 Task: Find connections with filter location Nilópolis with filter topic #Mondaymotivationwith filter profile language Spanish with filter current company Canada Immigration with filter school Walchand College of Engineering(A Govt. Aided Autonomous Institute),SANGLI-M.S with filter industry Construction with filter service category Commercial Real Estate with filter keywords title Animal Control Officer
Action: Mouse moved to (301, 354)
Screenshot: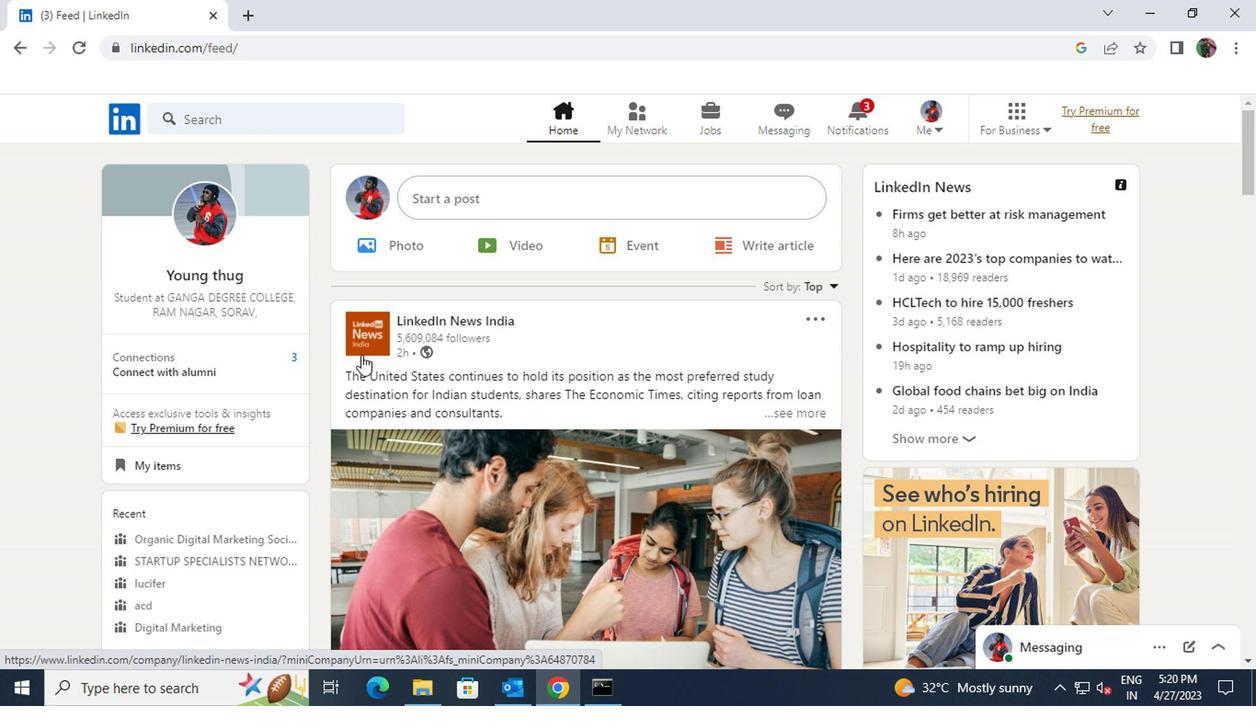 
Action: Mouse pressed left at (301, 354)
Screenshot: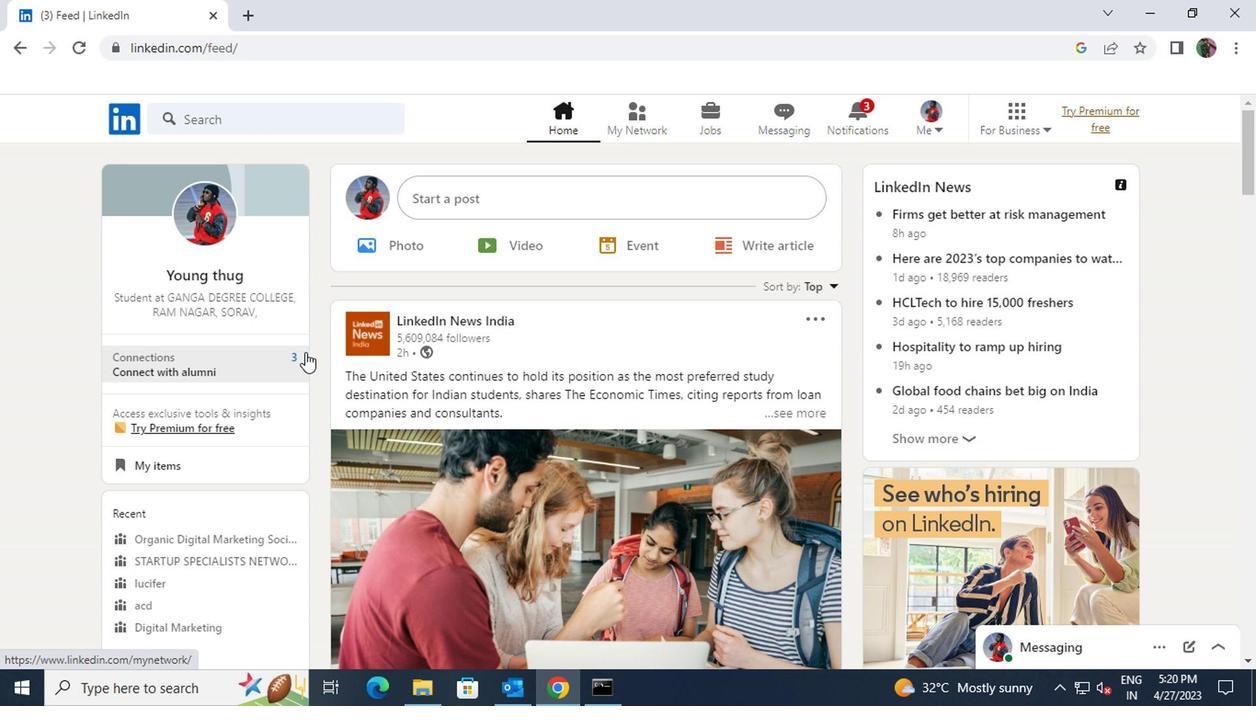 
Action: Mouse moved to (310, 229)
Screenshot: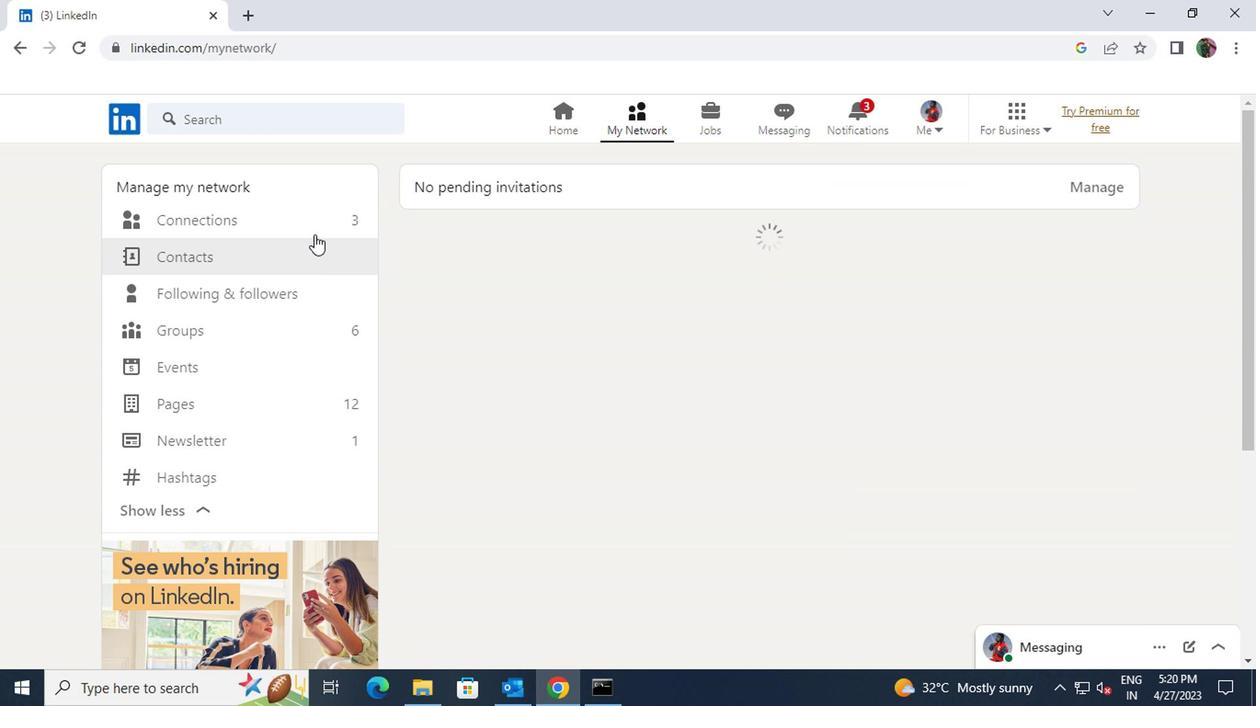 
Action: Mouse pressed left at (310, 229)
Screenshot: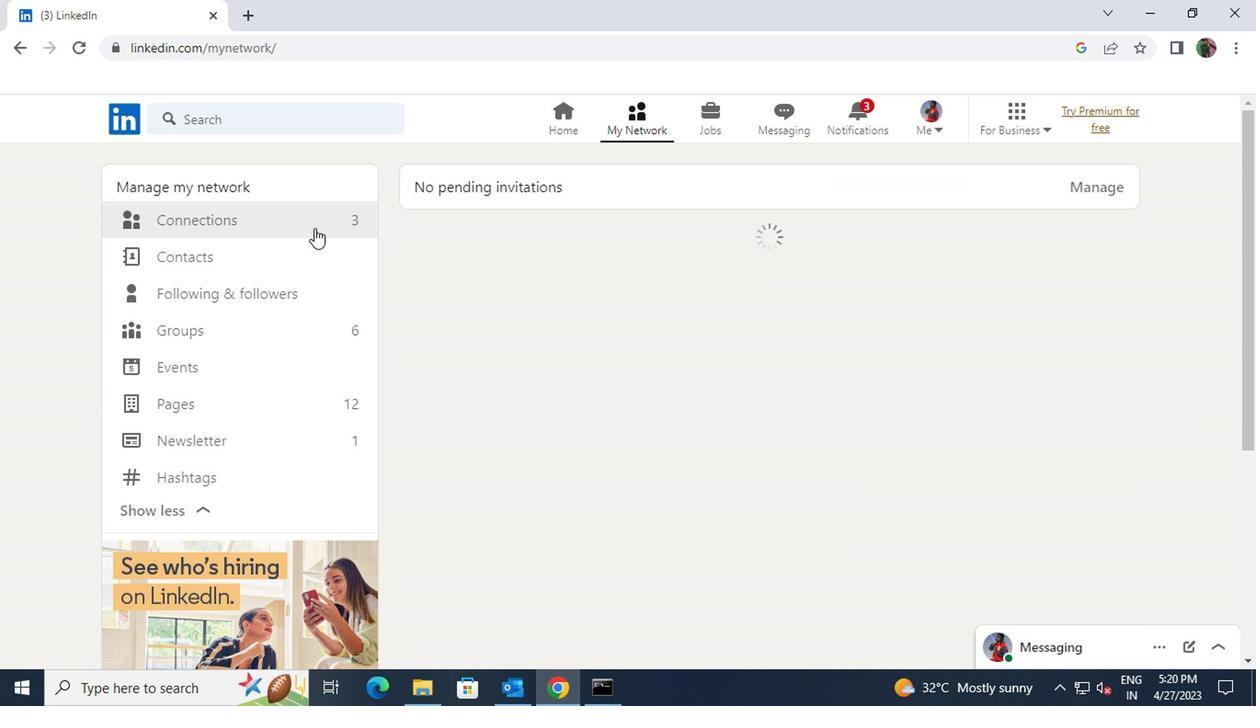 
Action: Mouse moved to (752, 223)
Screenshot: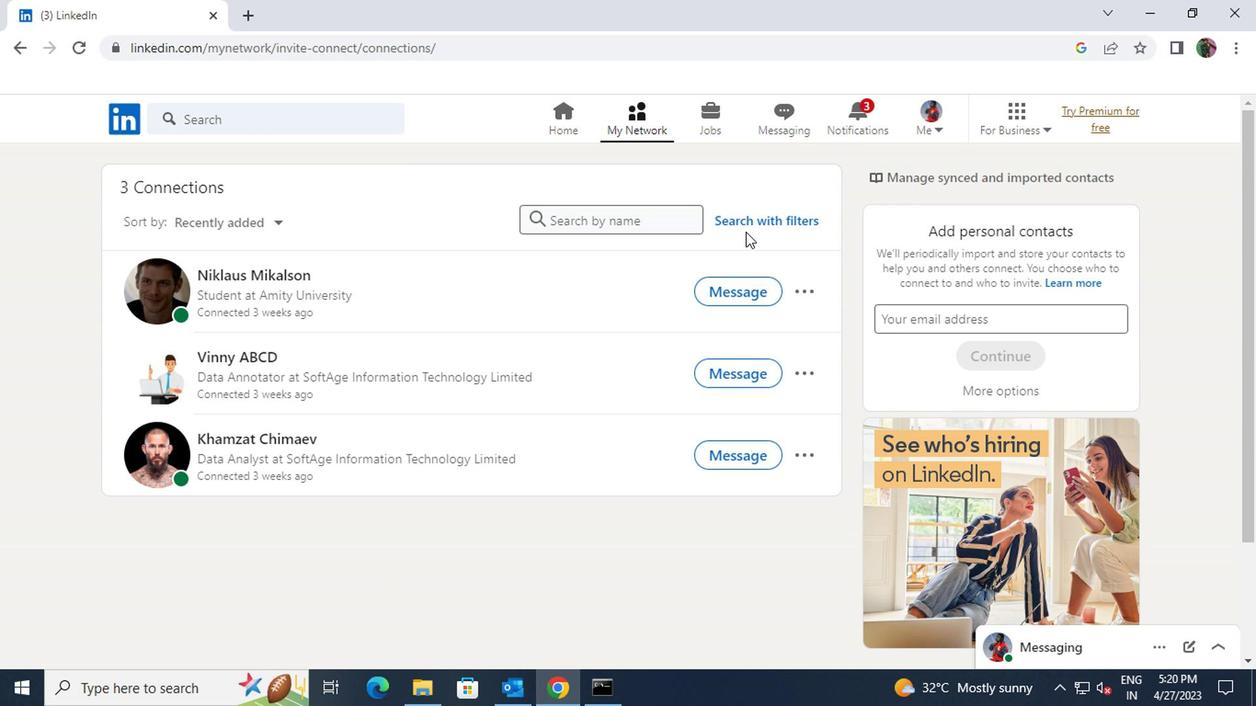 
Action: Mouse pressed left at (752, 223)
Screenshot: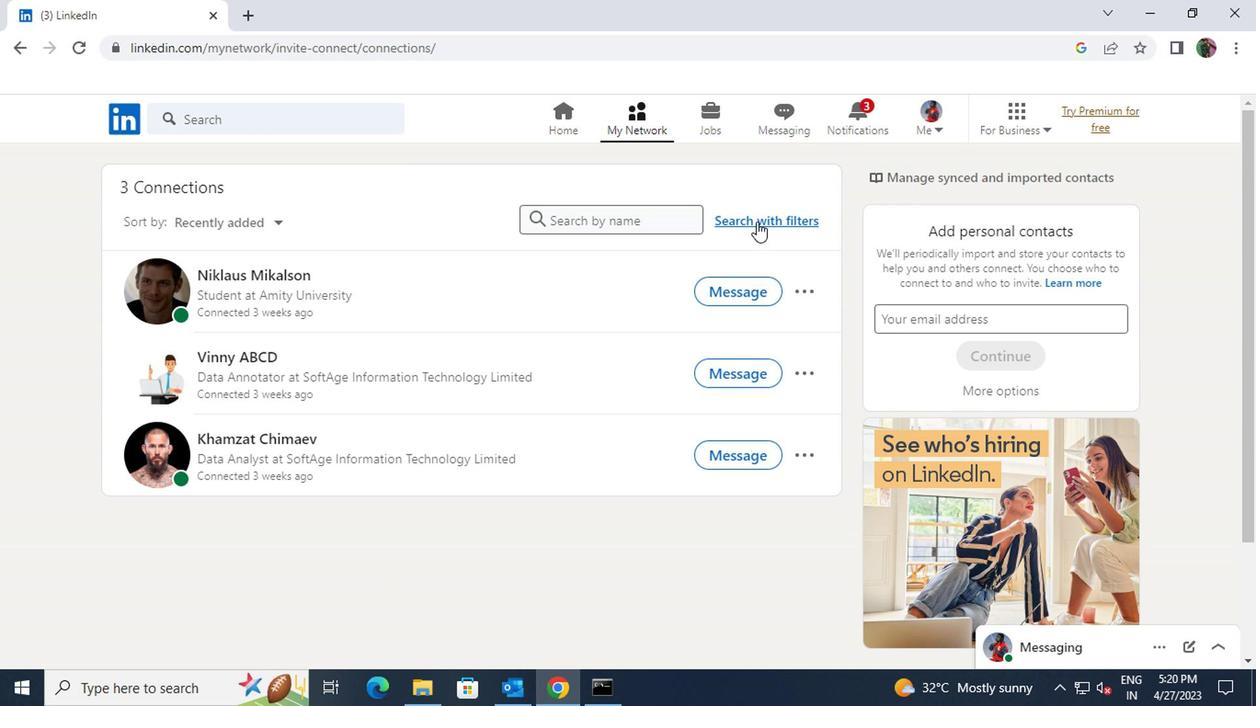 
Action: Mouse moved to (691, 170)
Screenshot: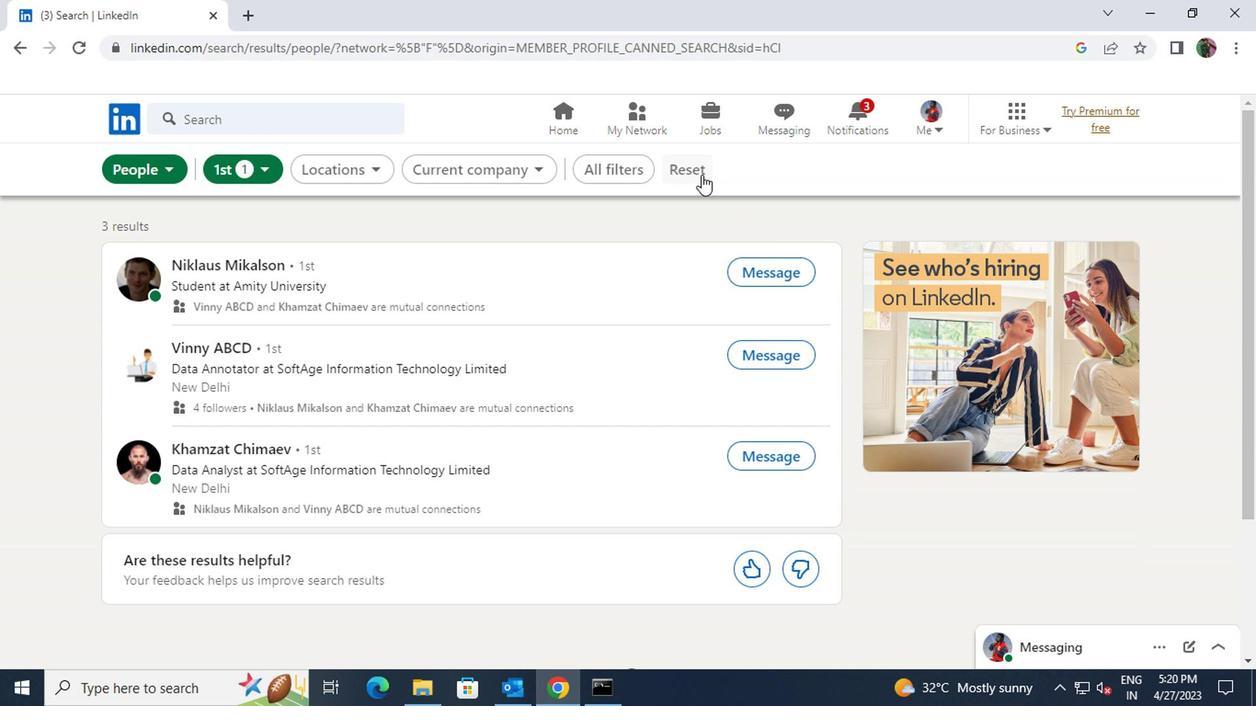 
Action: Mouse pressed left at (691, 170)
Screenshot: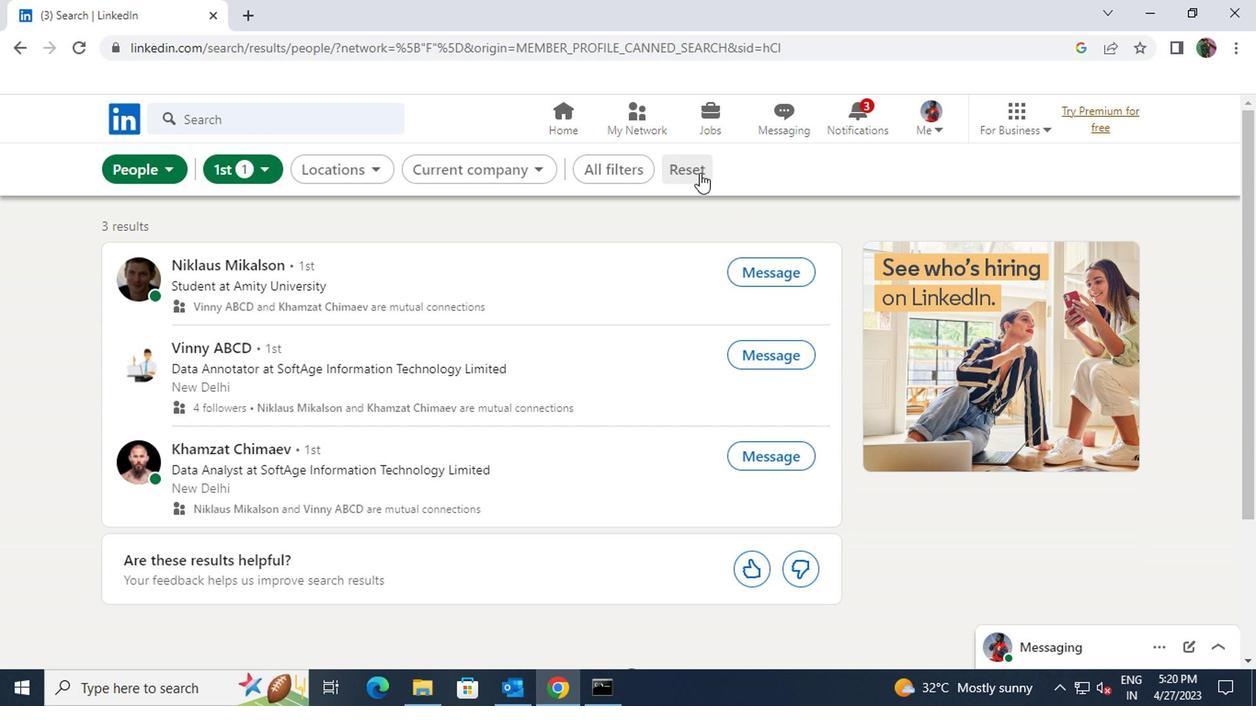 
Action: Mouse moved to (650, 171)
Screenshot: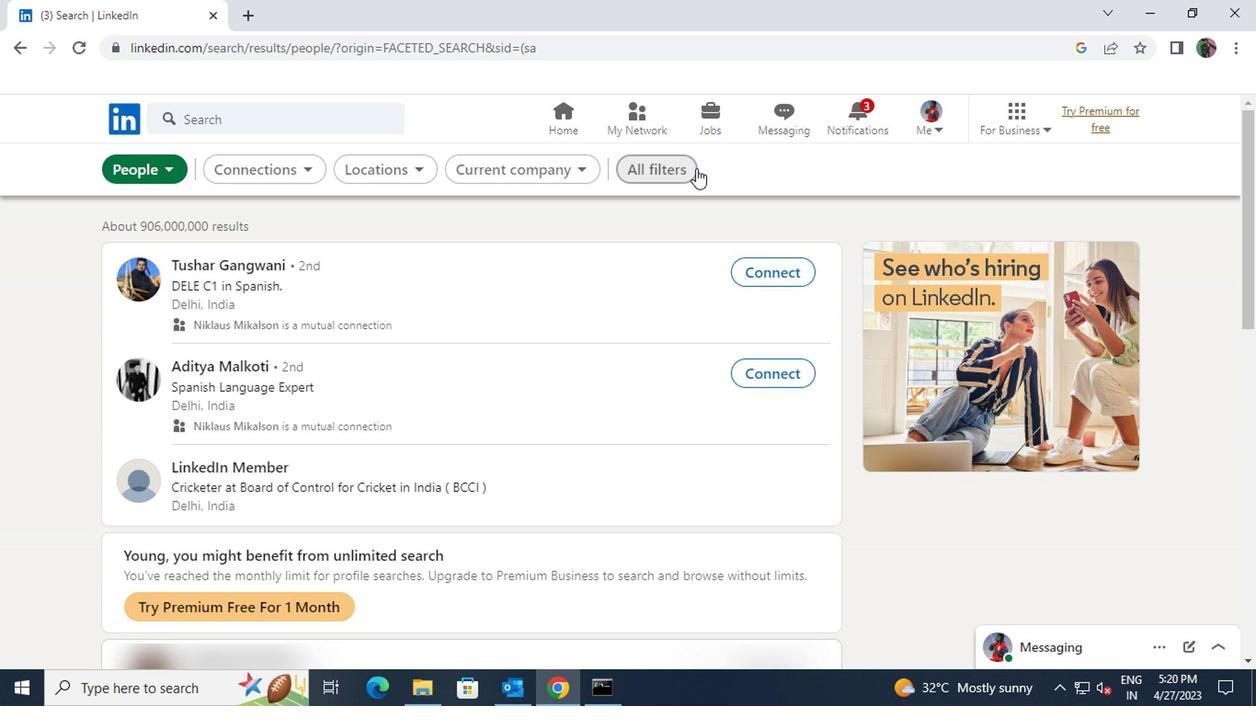 
Action: Mouse pressed left at (650, 171)
Screenshot: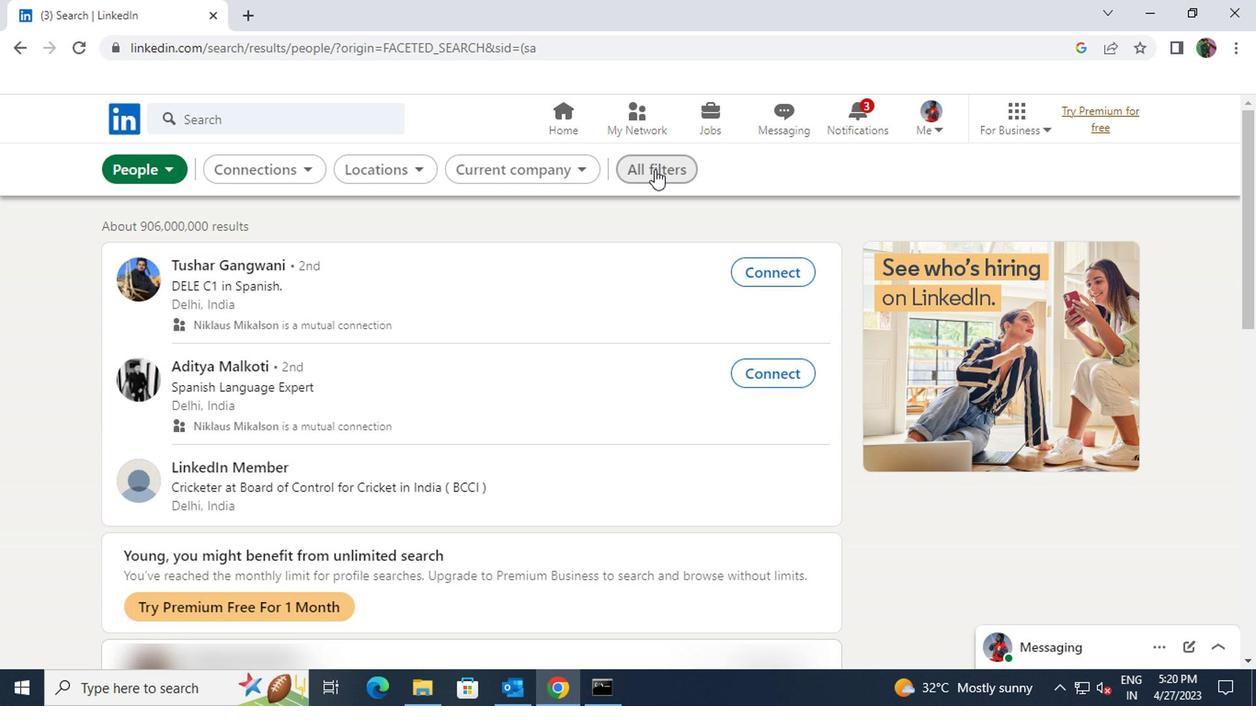 
Action: Mouse moved to (857, 425)
Screenshot: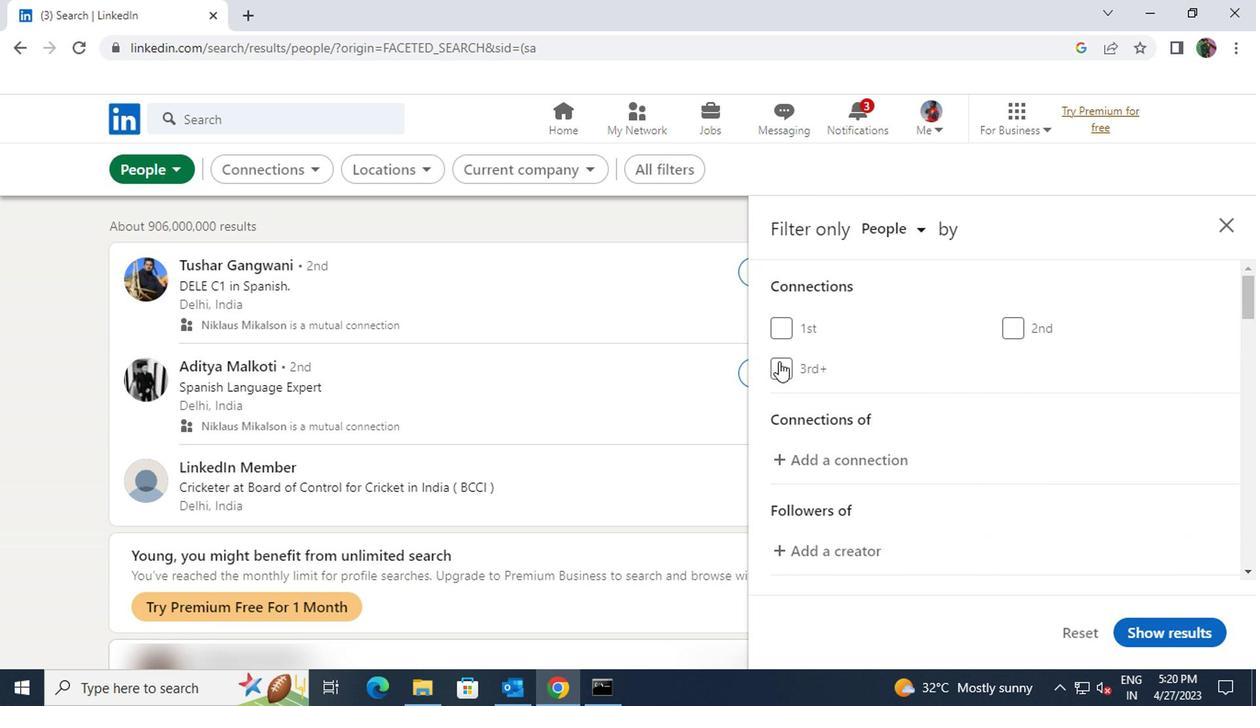 
Action: Mouse scrolled (857, 424) with delta (0, 0)
Screenshot: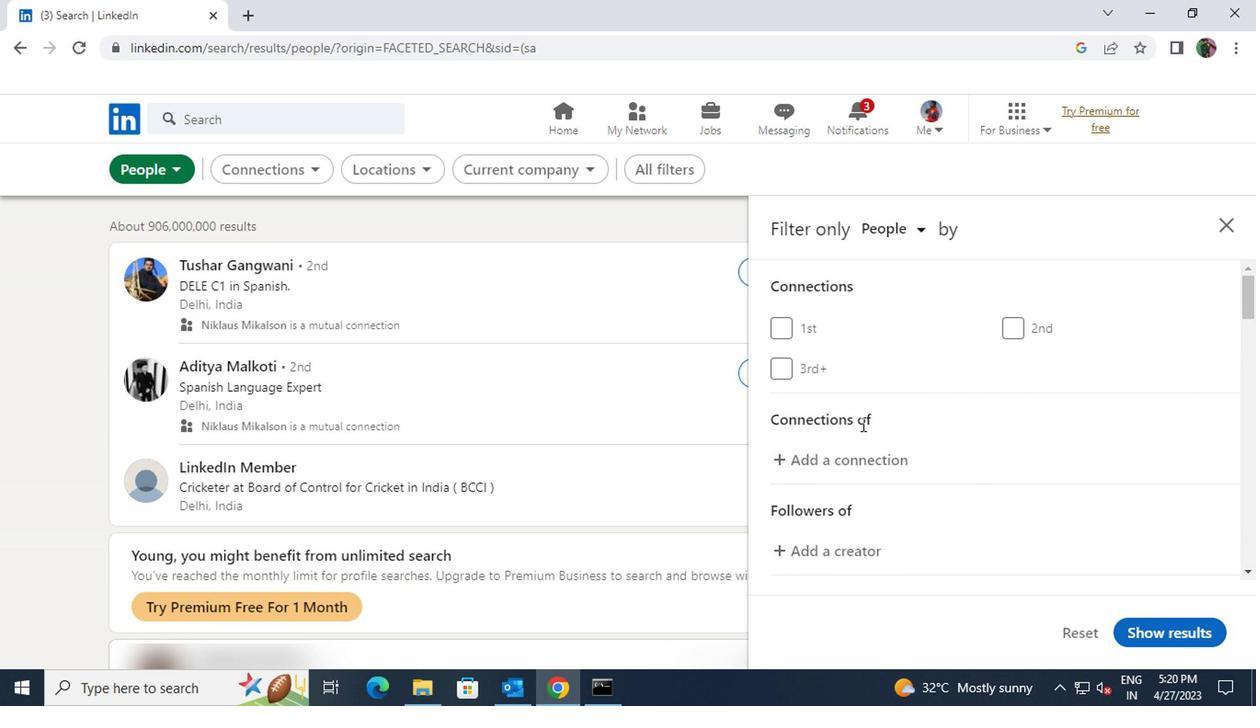 
Action: Mouse scrolled (857, 424) with delta (0, 0)
Screenshot: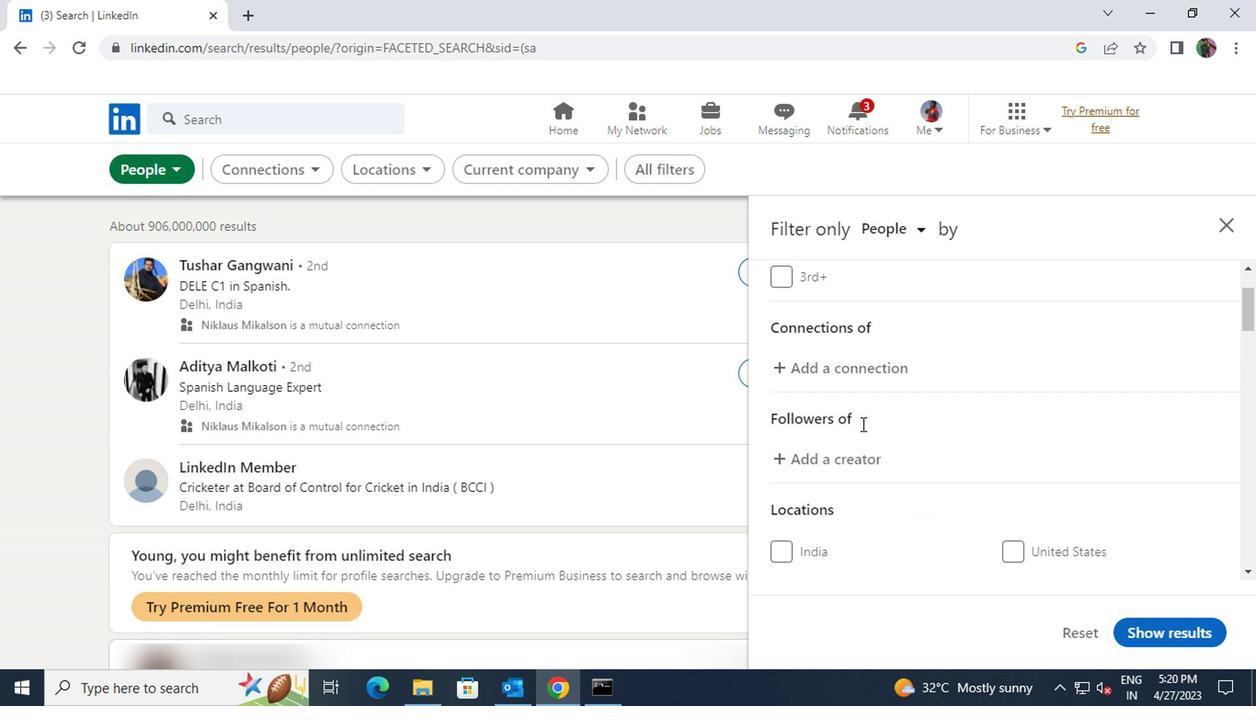 
Action: Mouse scrolled (857, 424) with delta (0, 0)
Screenshot: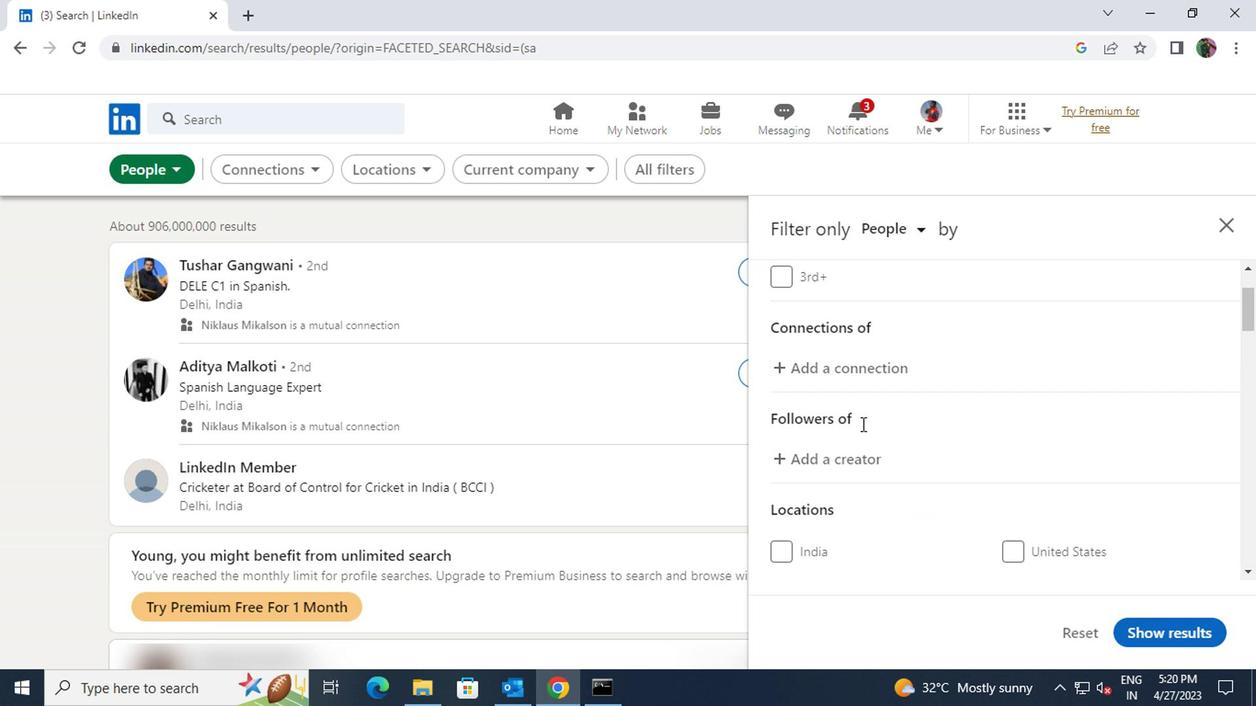 
Action: Mouse moved to (1036, 450)
Screenshot: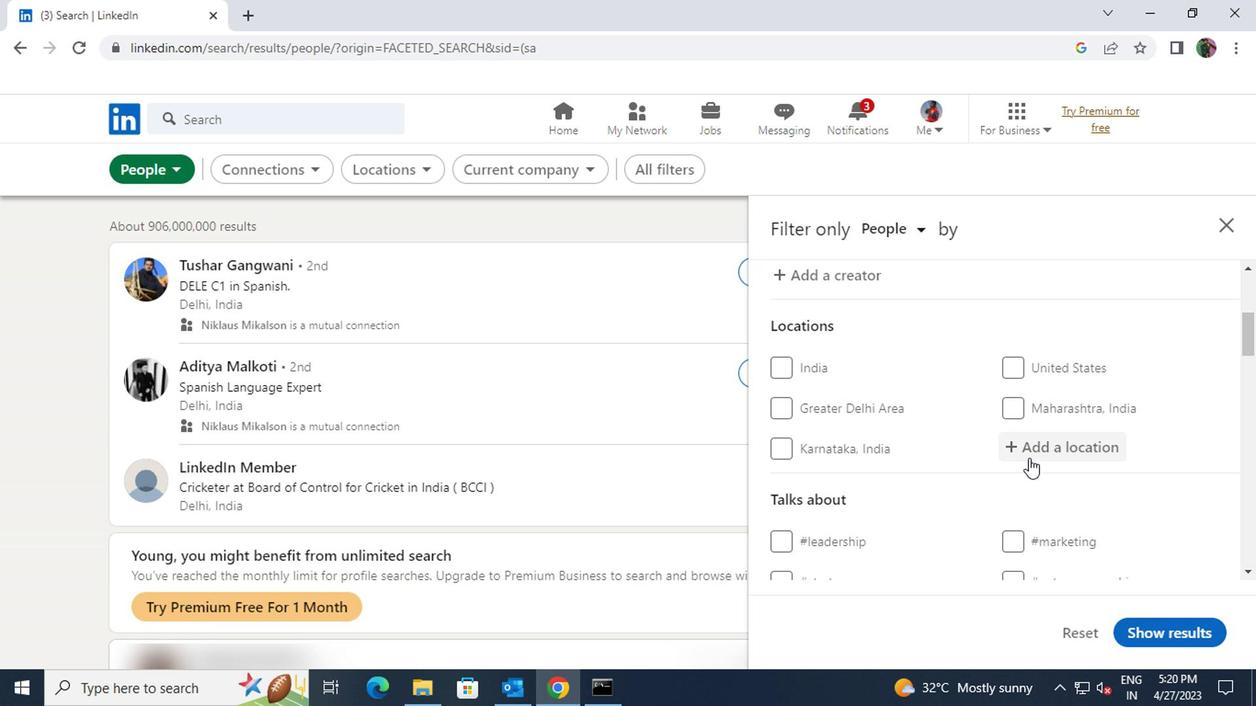 
Action: Mouse pressed left at (1036, 450)
Screenshot: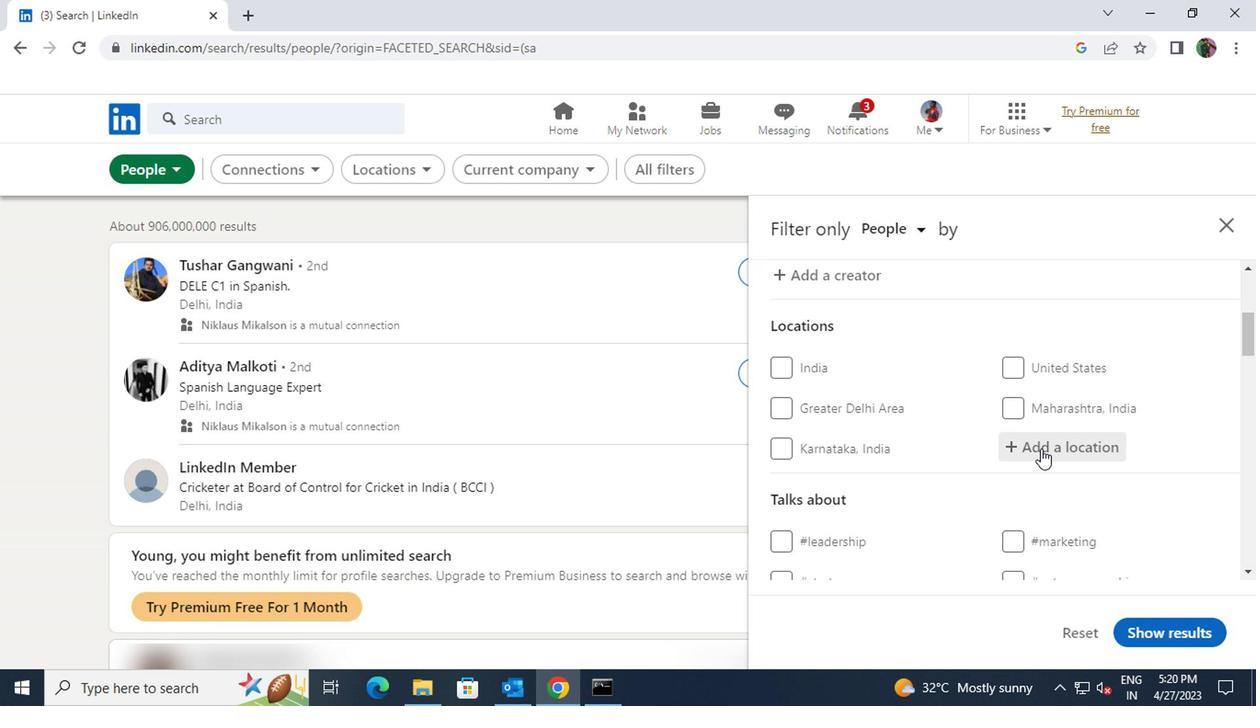 
Action: Key pressed <Key.shift>NILOP
Screenshot: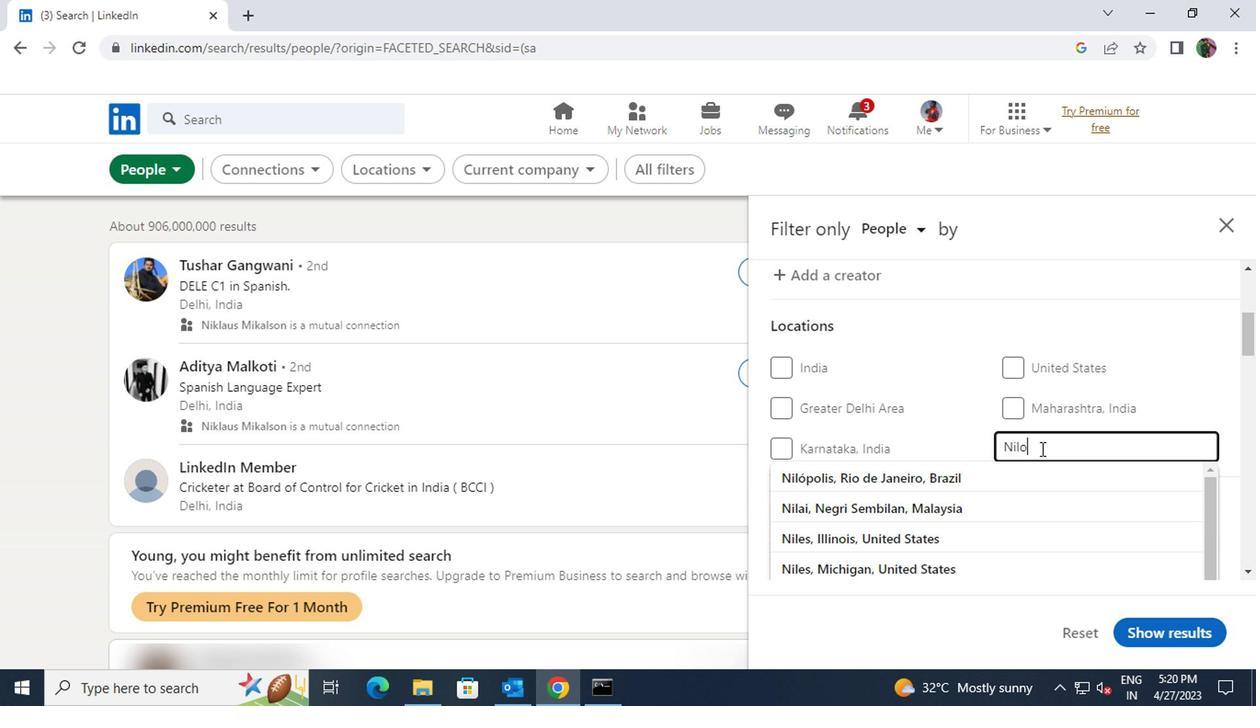 
Action: Mouse moved to (1039, 462)
Screenshot: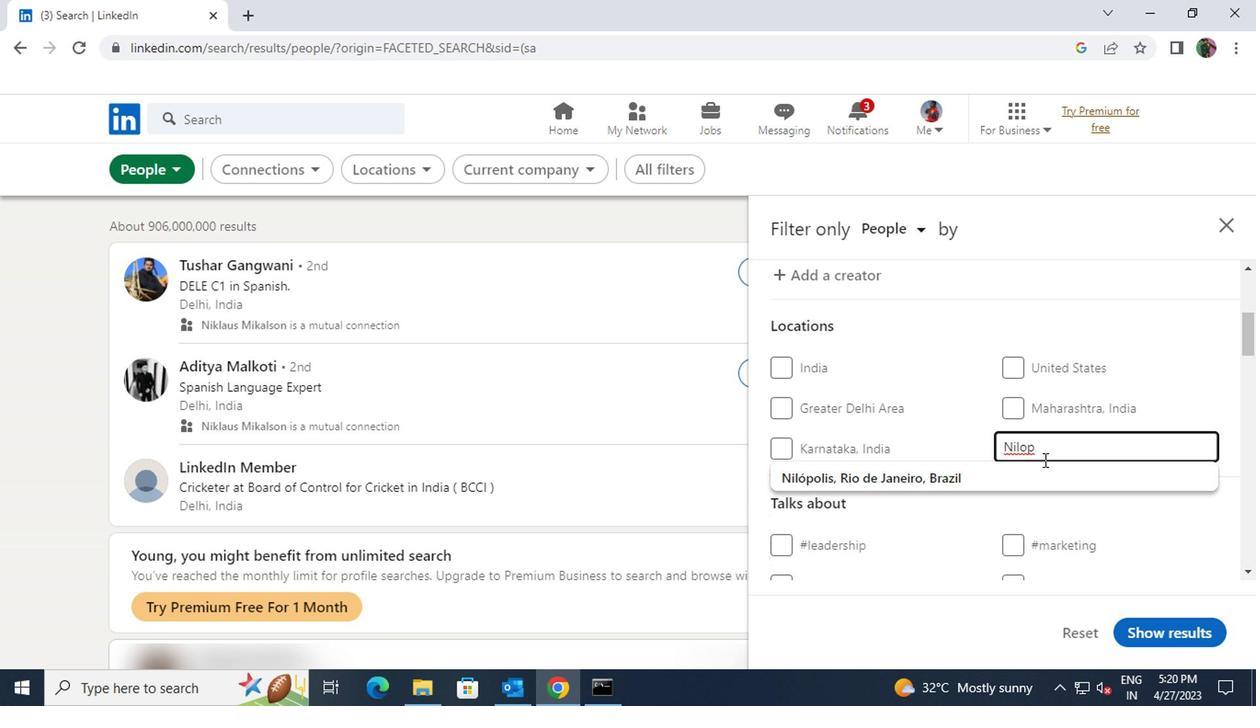 
Action: Mouse pressed left at (1039, 462)
Screenshot: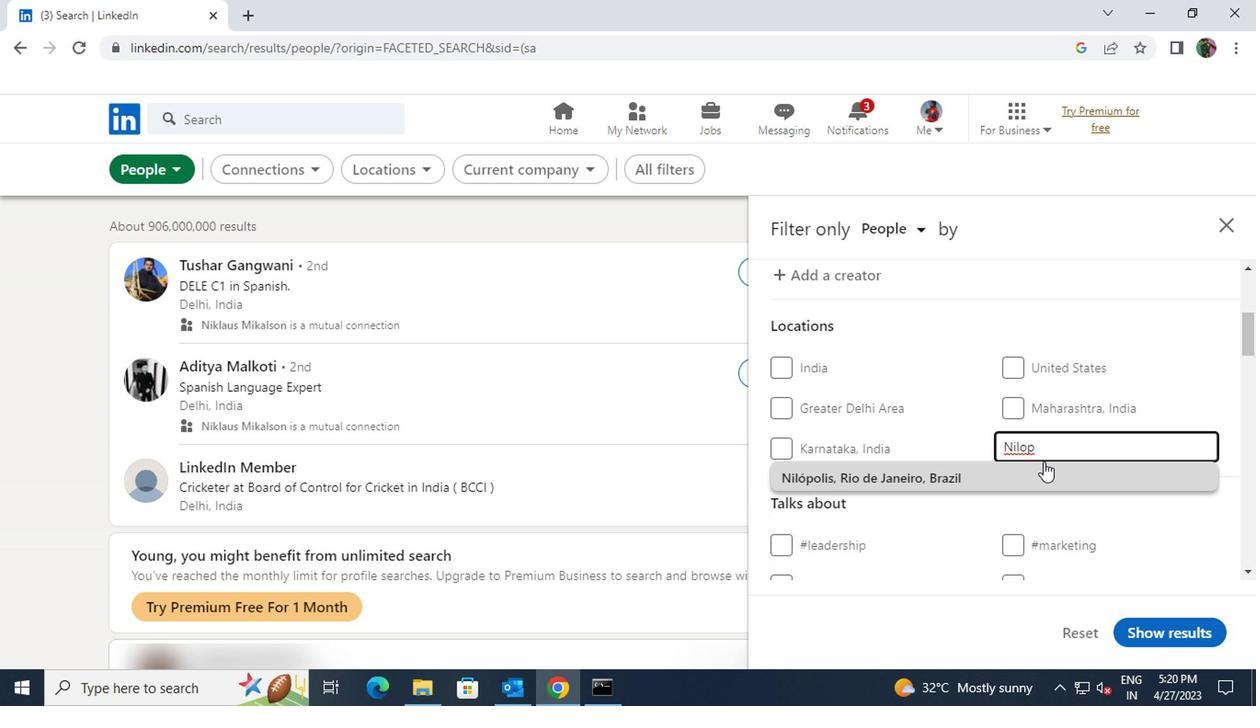 
Action: Mouse scrolled (1039, 462) with delta (0, 0)
Screenshot: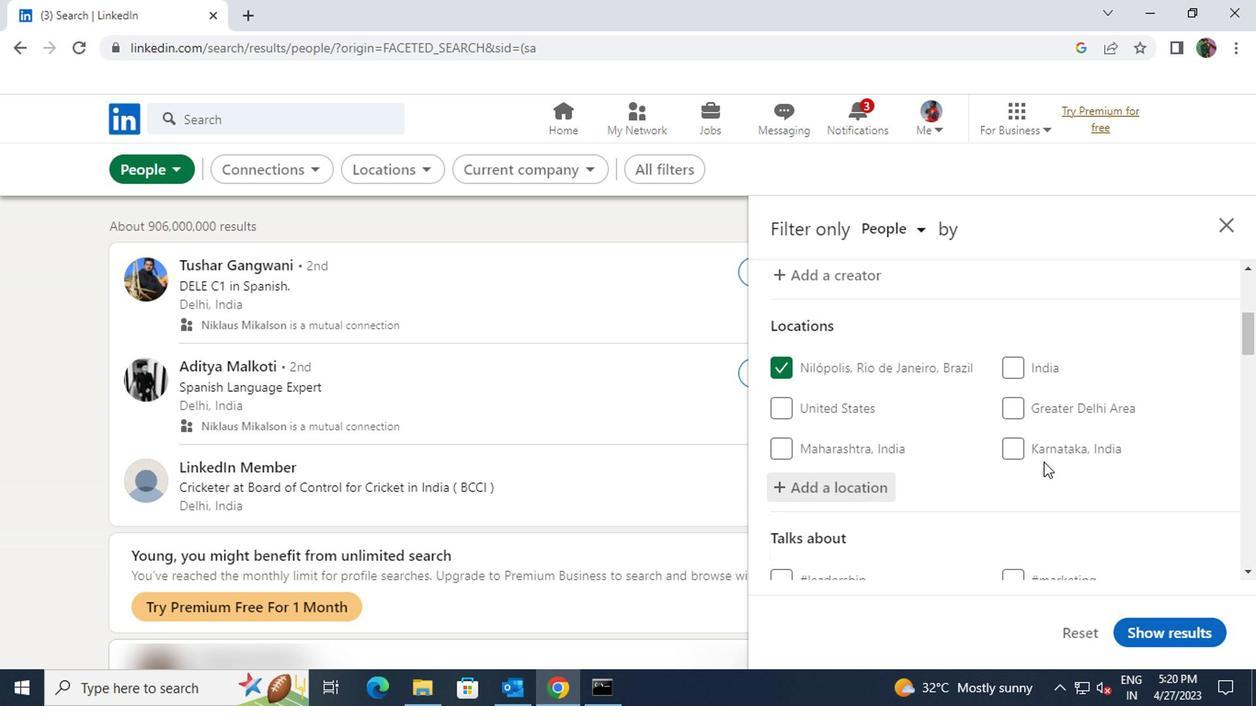 
Action: Mouse scrolled (1039, 462) with delta (0, 0)
Screenshot: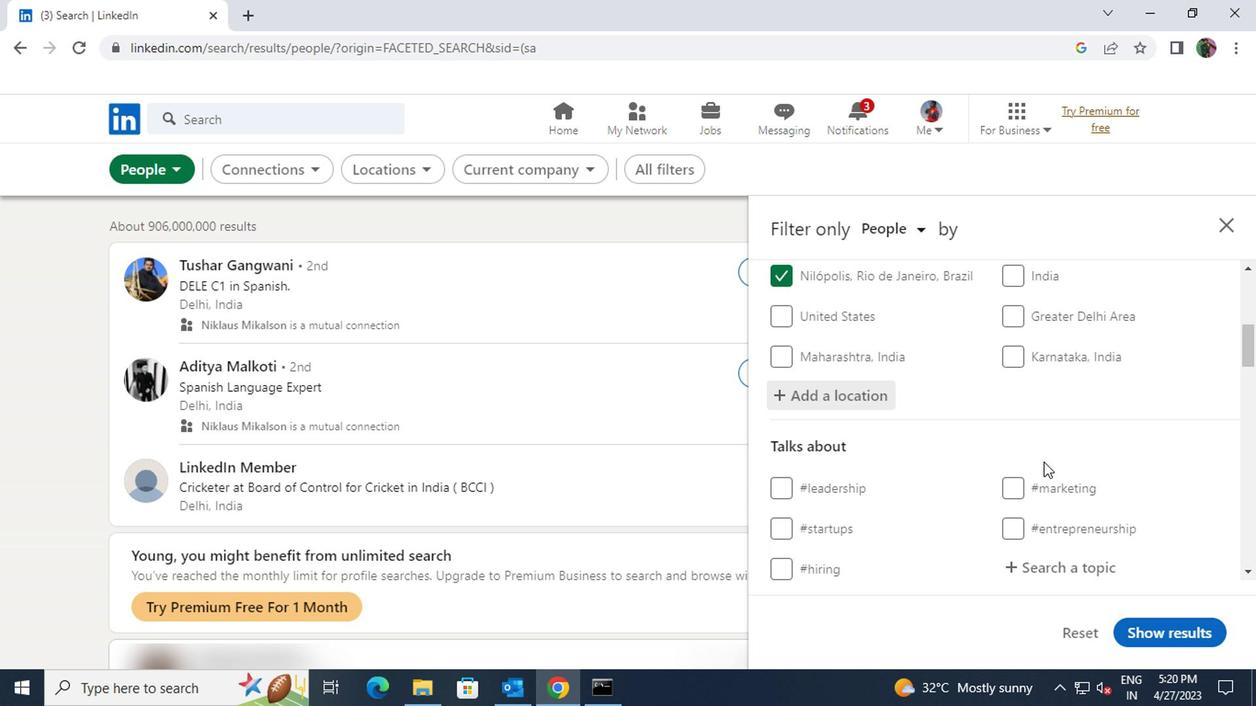 
Action: Mouse moved to (1047, 477)
Screenshot: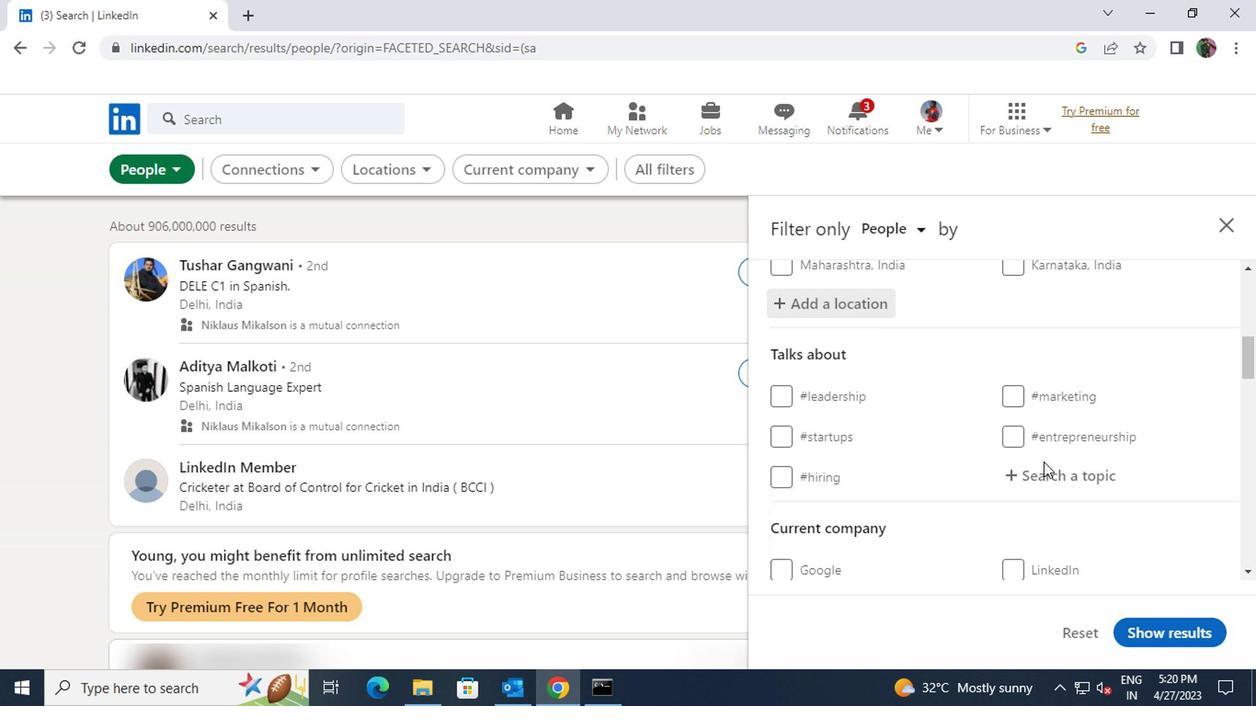 
Action: Mouse pressed left at (1047, 477)
Screenshot: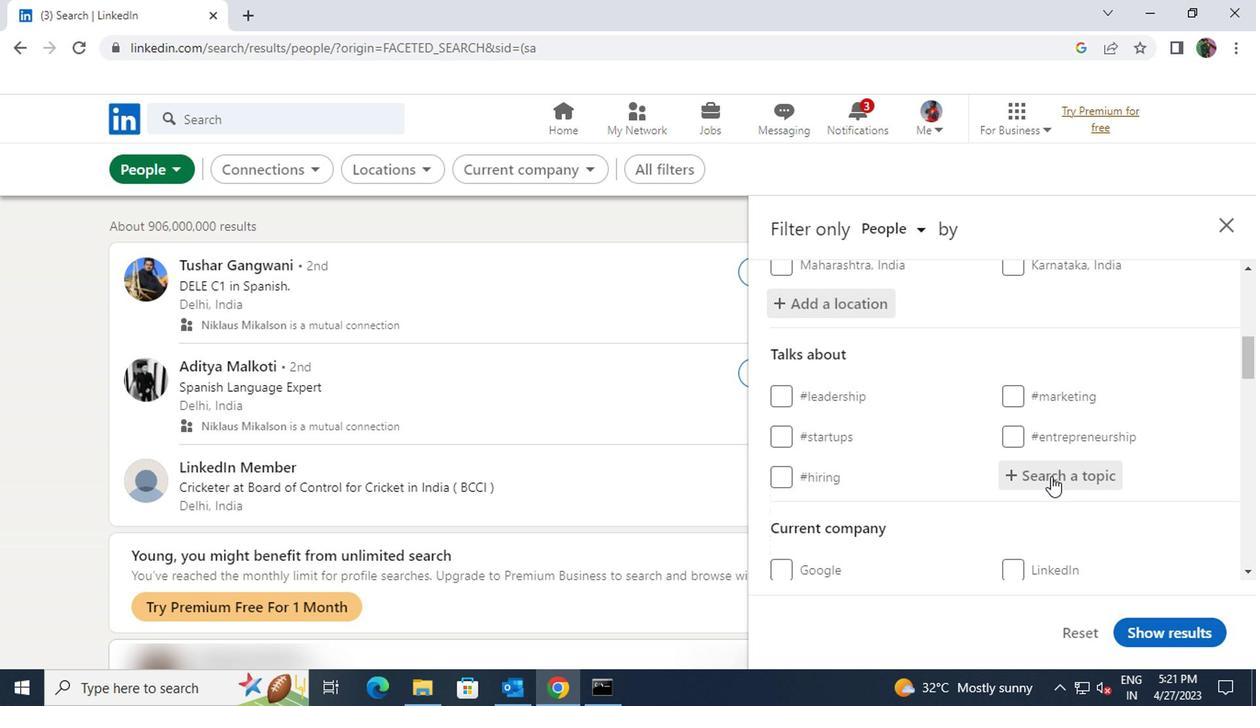 
Action: Key pressed <Key.shift>#<Key.shift>MONDAYMOTIVATIONWITH
Screenshot: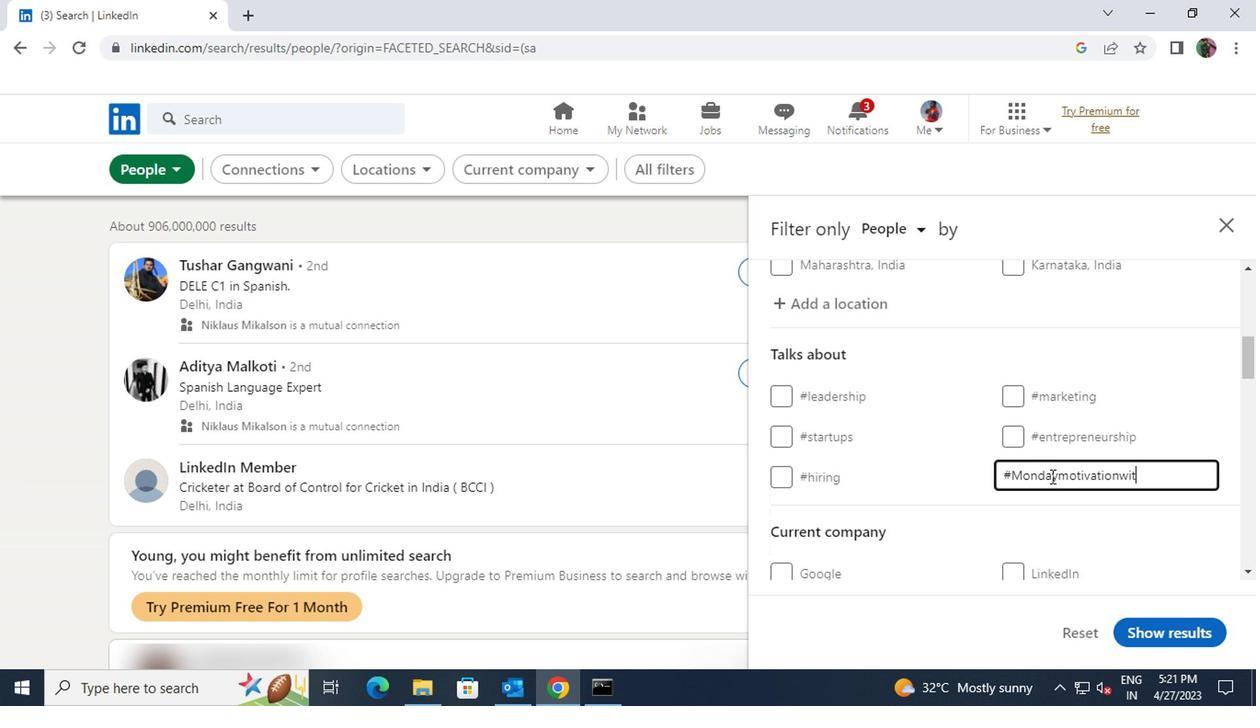 
Action: Mouse scrolled (1047, 477) with delta (0, 0)
Screenshot: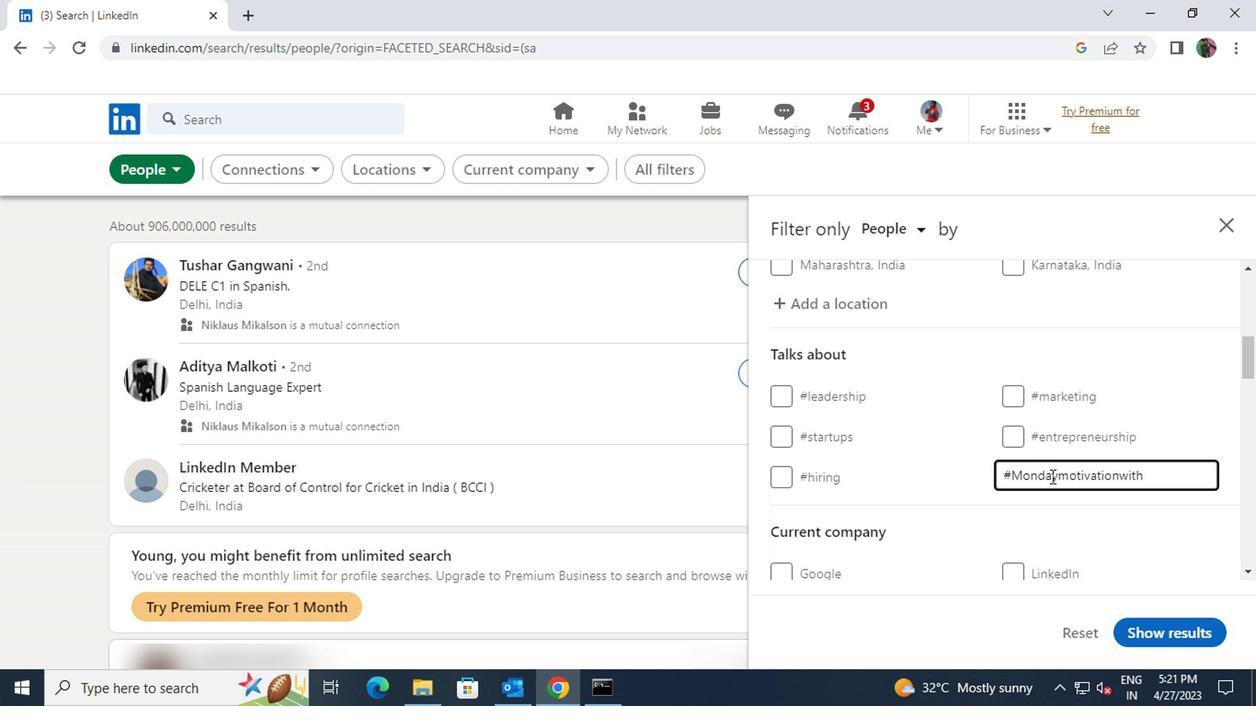 
Action: Mouse moved to (1047, 566)
Screenshot: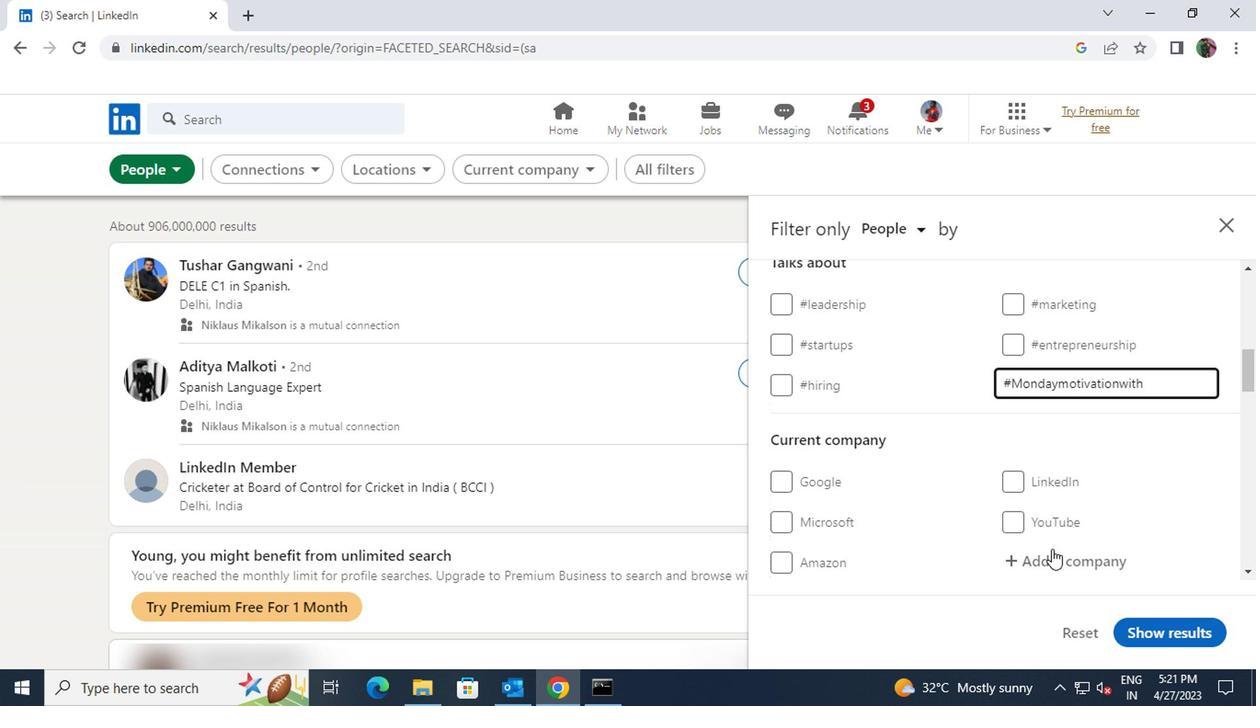 
Action: Mouse pressed left at (1047, 566)
Screenshot: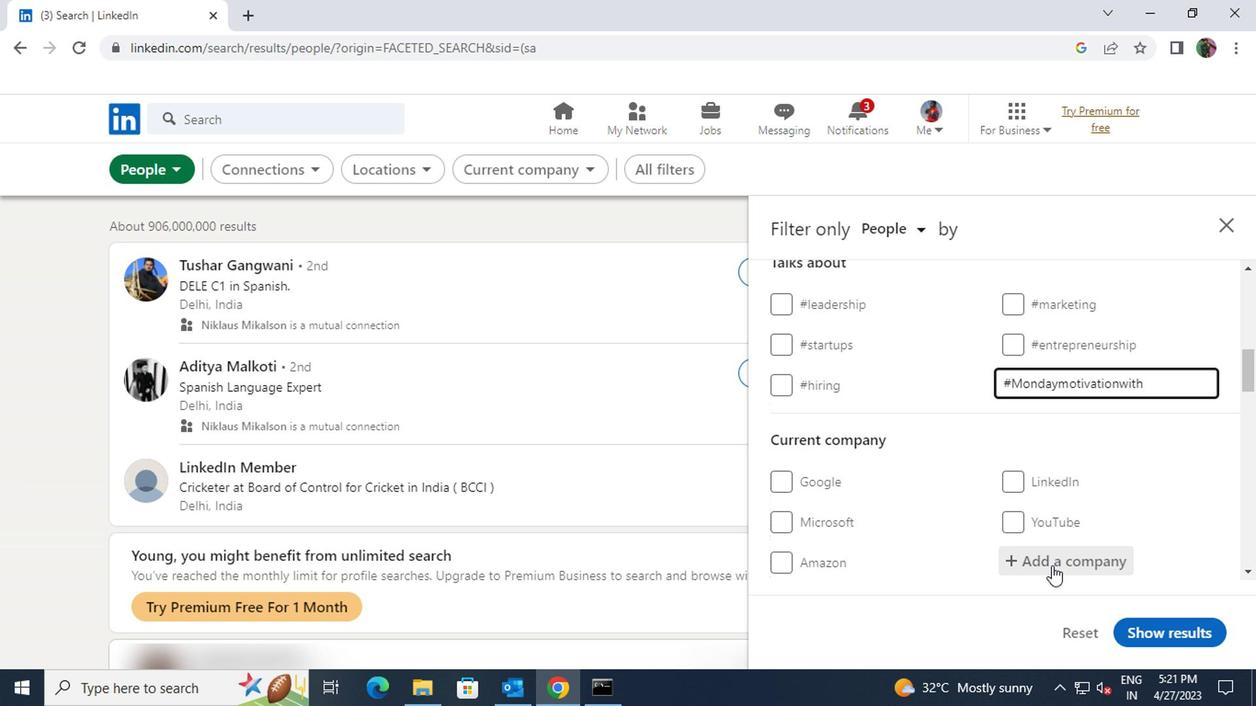 
Action: Key pressed <Key.shift><Key.shift><Key.shift><Key.shift><Key.shift><Key.shift><Key.shift><Key.shift>CANADA<Key.space><Key.shift>IMMIGRATION
Screenshot: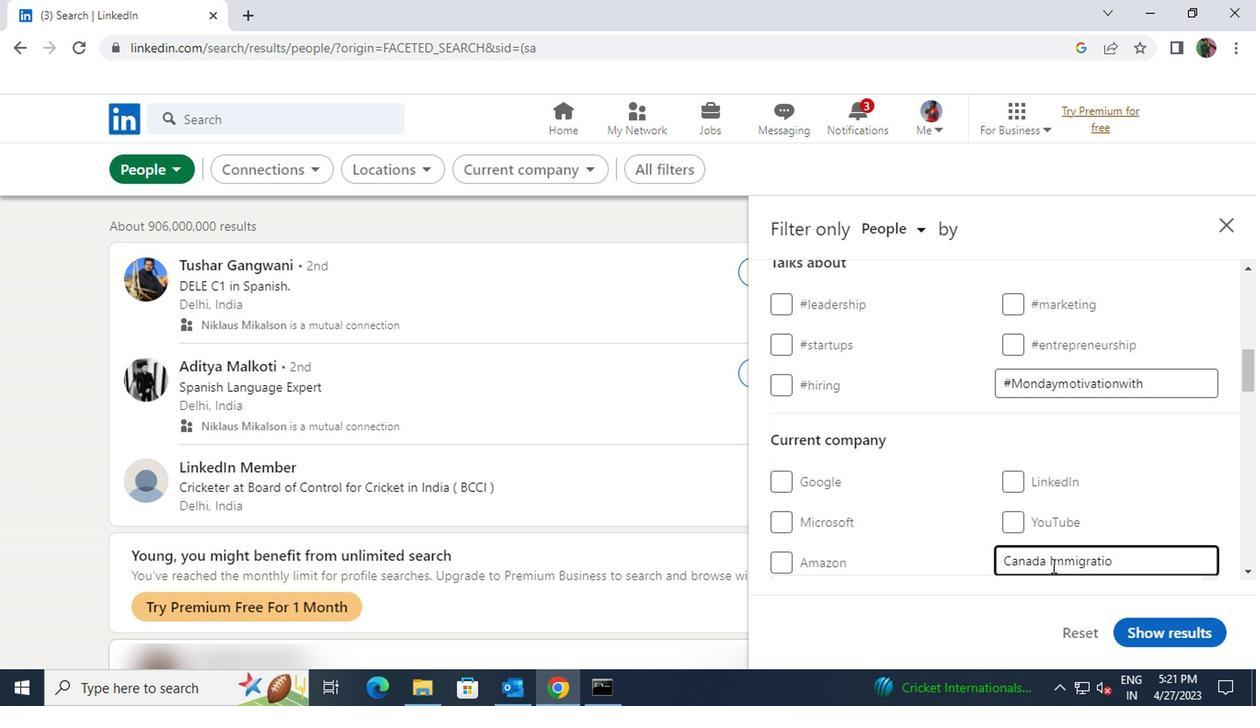 
Action: Mouse scrolled (1047, 566) with delta (0, 0)
Screenshot: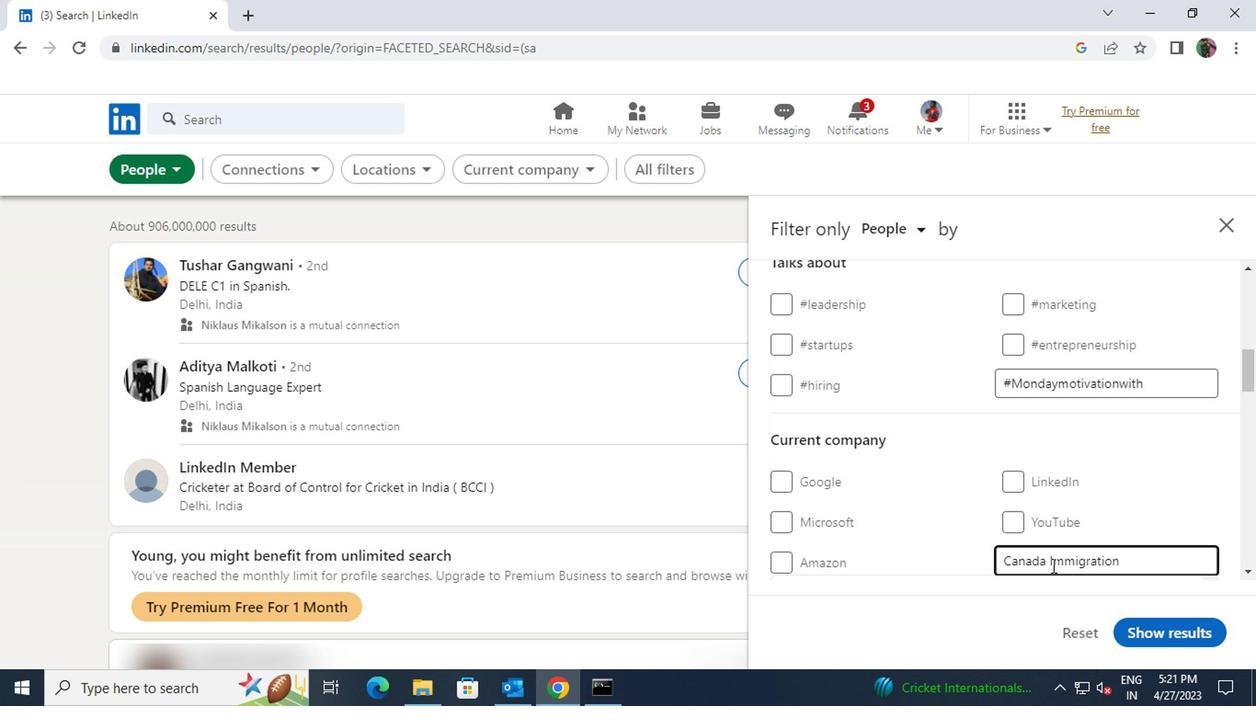 
Action: Mouse moved to (1042, 526)
Screenshot: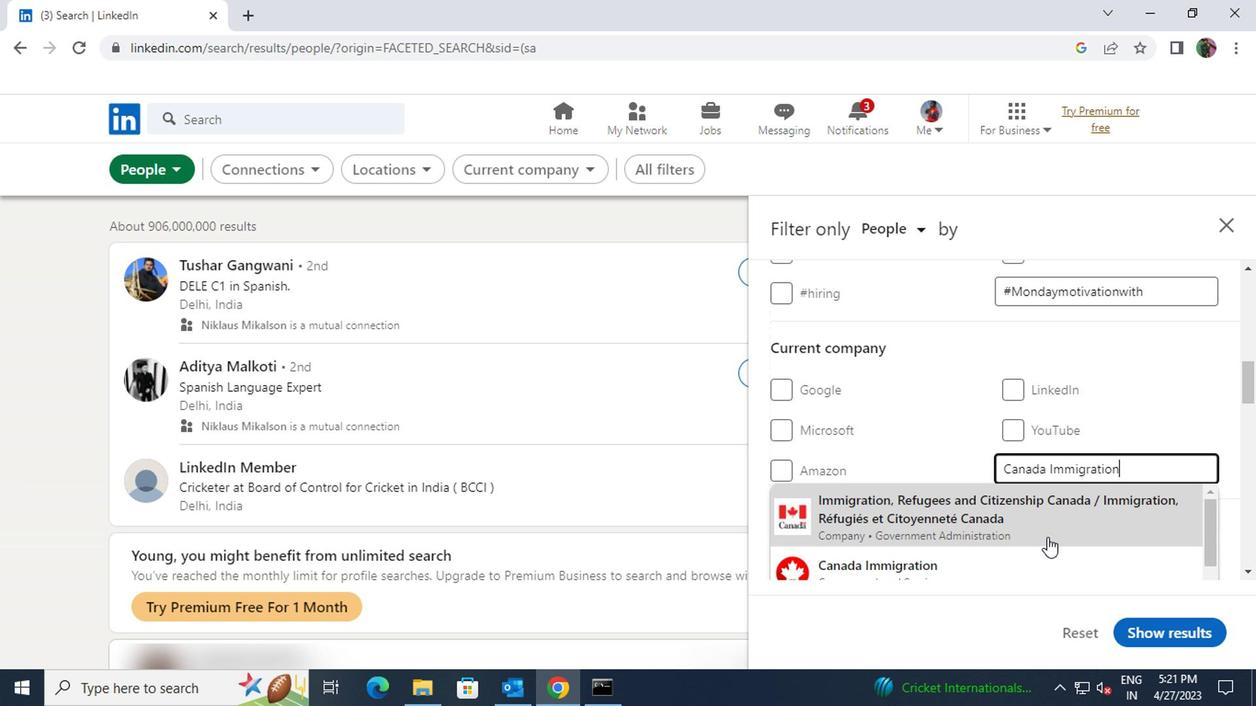 
Action: Mouse pressed left at (1042, 526)
Screenshot: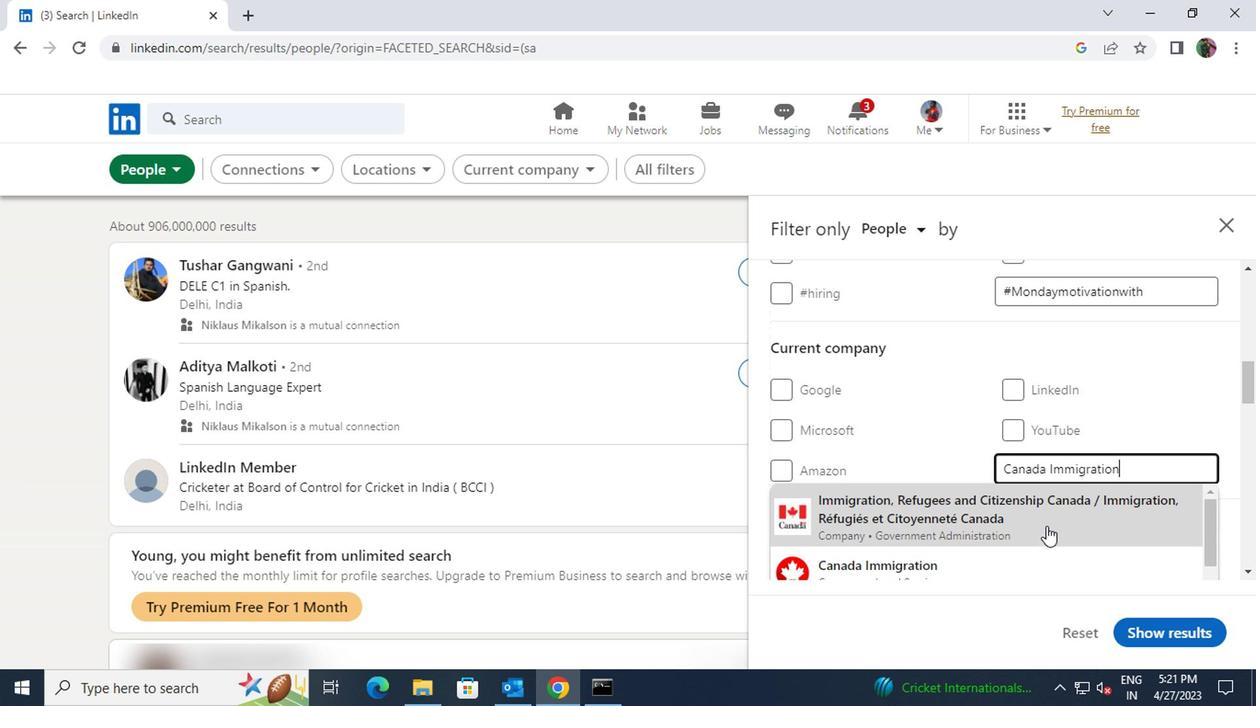 
Action: Mouse scrolled (1042, 525) with delta (0, 0)
Screenshot: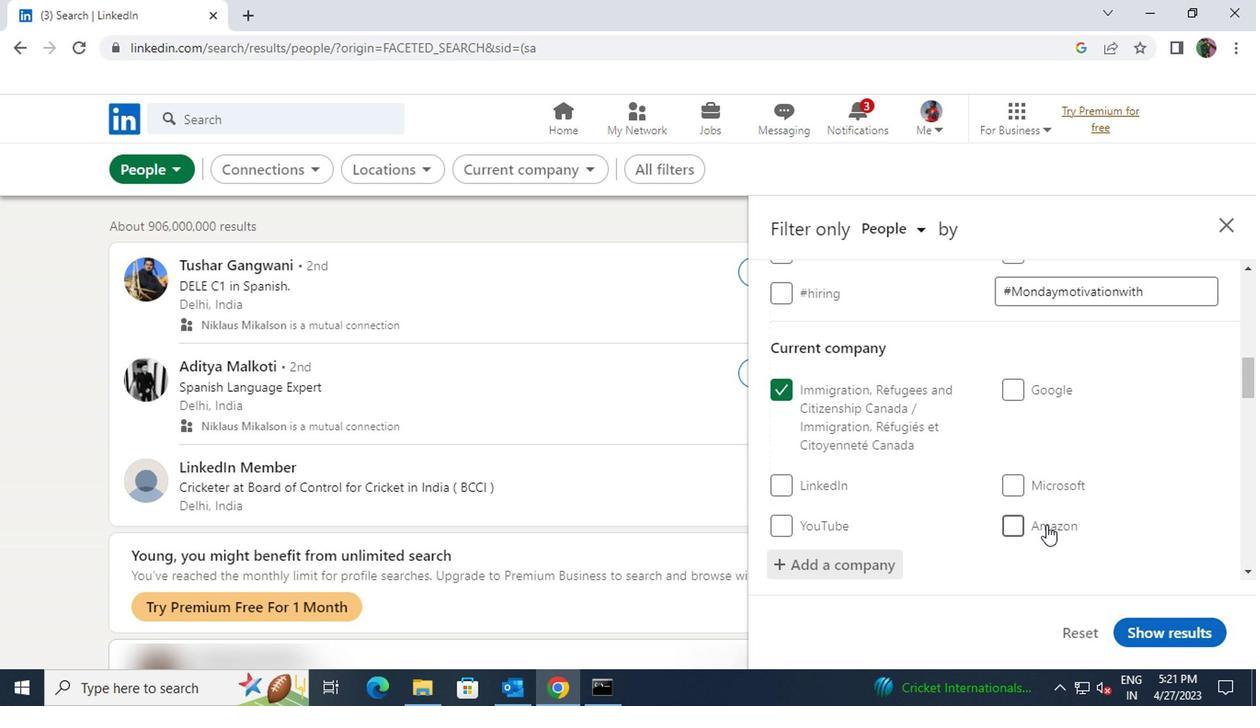 
Action: Mouse scrolled (1042, 525) with delta (0, 0)
Screenshot: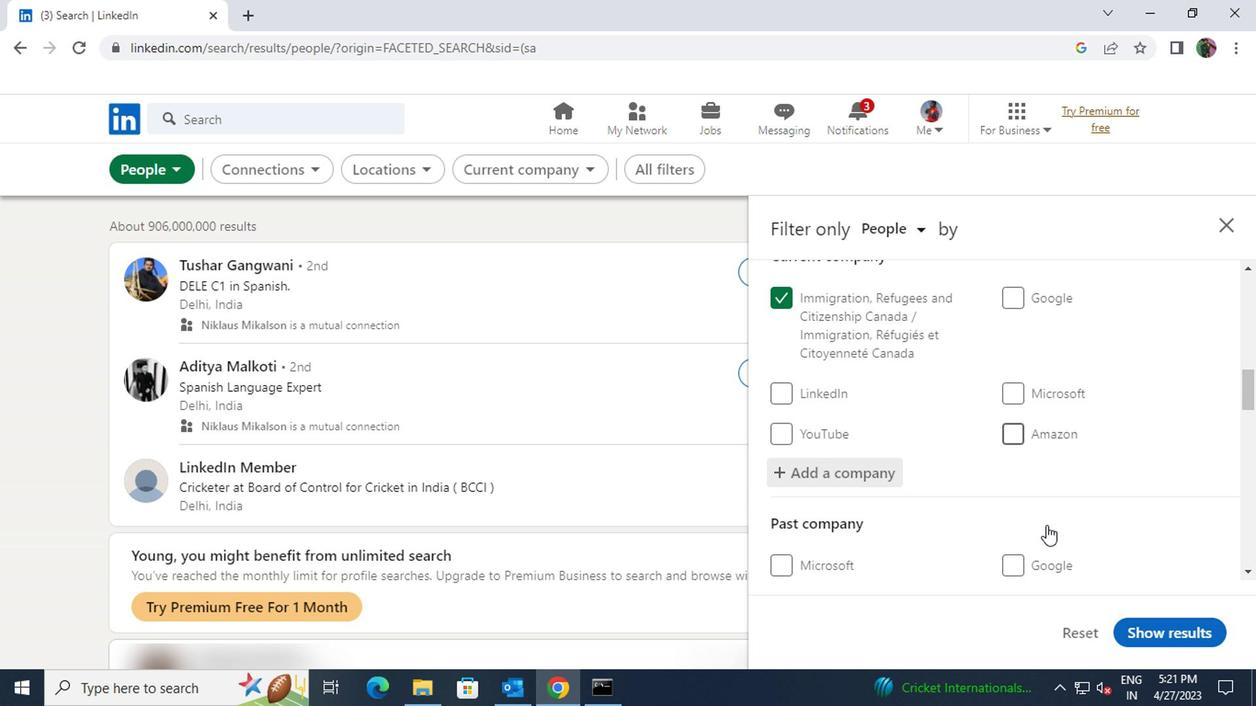 
Action: Mouse scrolled (1042, 525) with delta (0, 0)
Screenshot: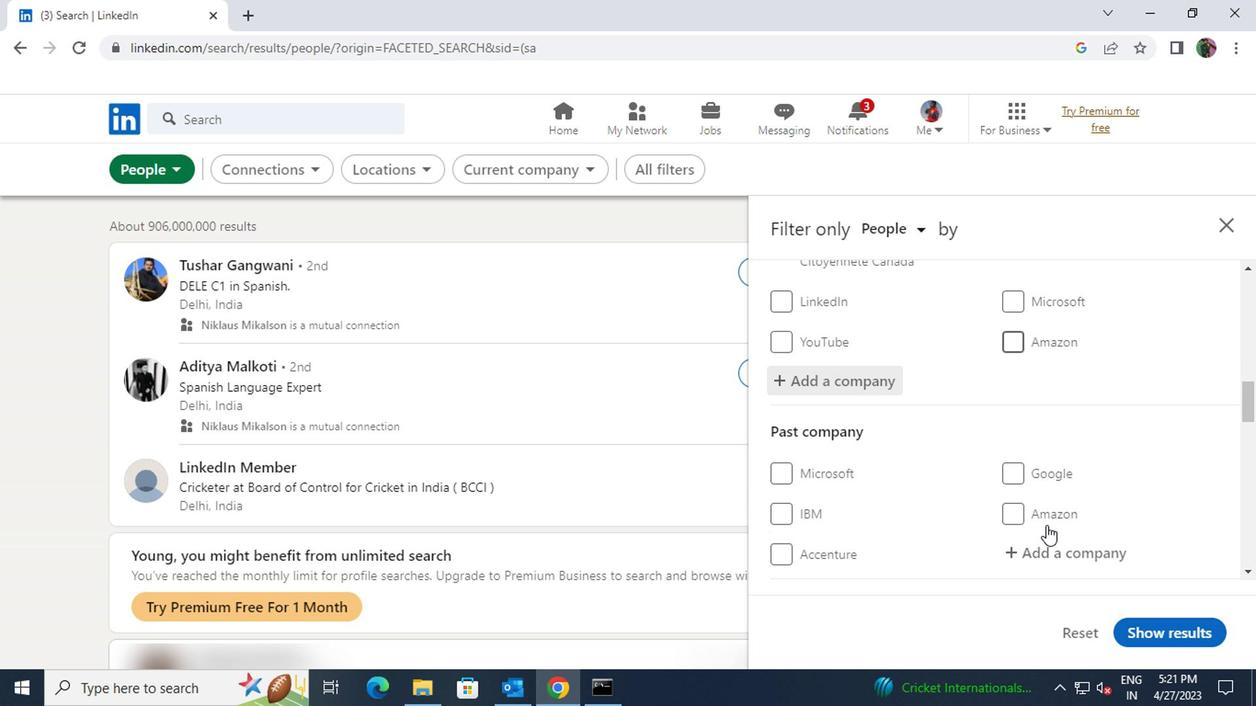 
Action: Mouse scrolled (1042, 525) with delta (0, 0)
Screenshot: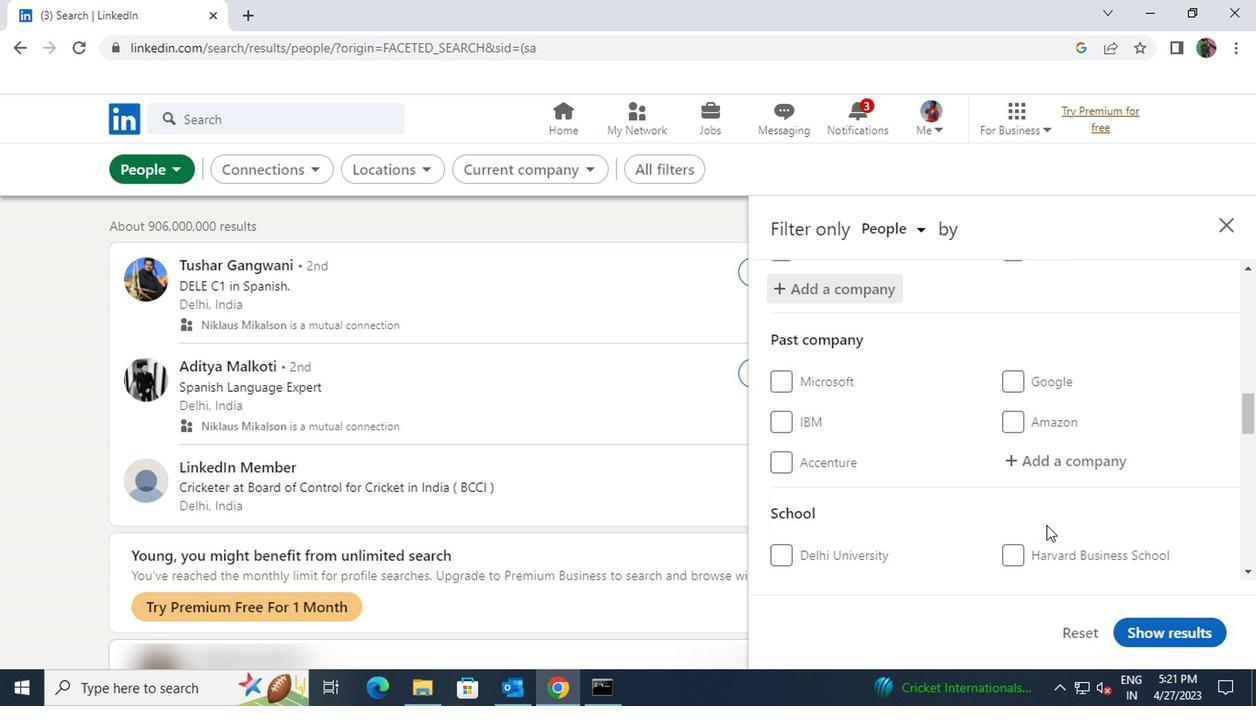 
Action: Mouse moved to (1042, 553)
Screenshot: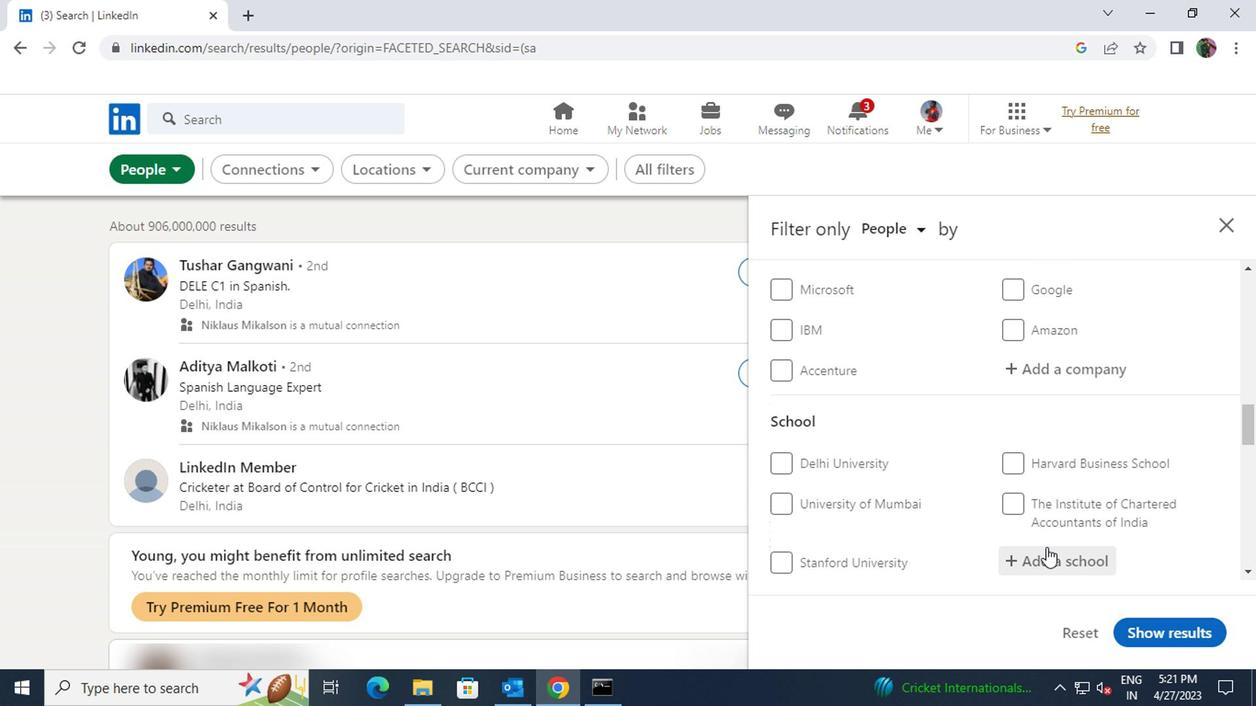 
Action: Mouse pressed left at (1042, 553)
Screenshot: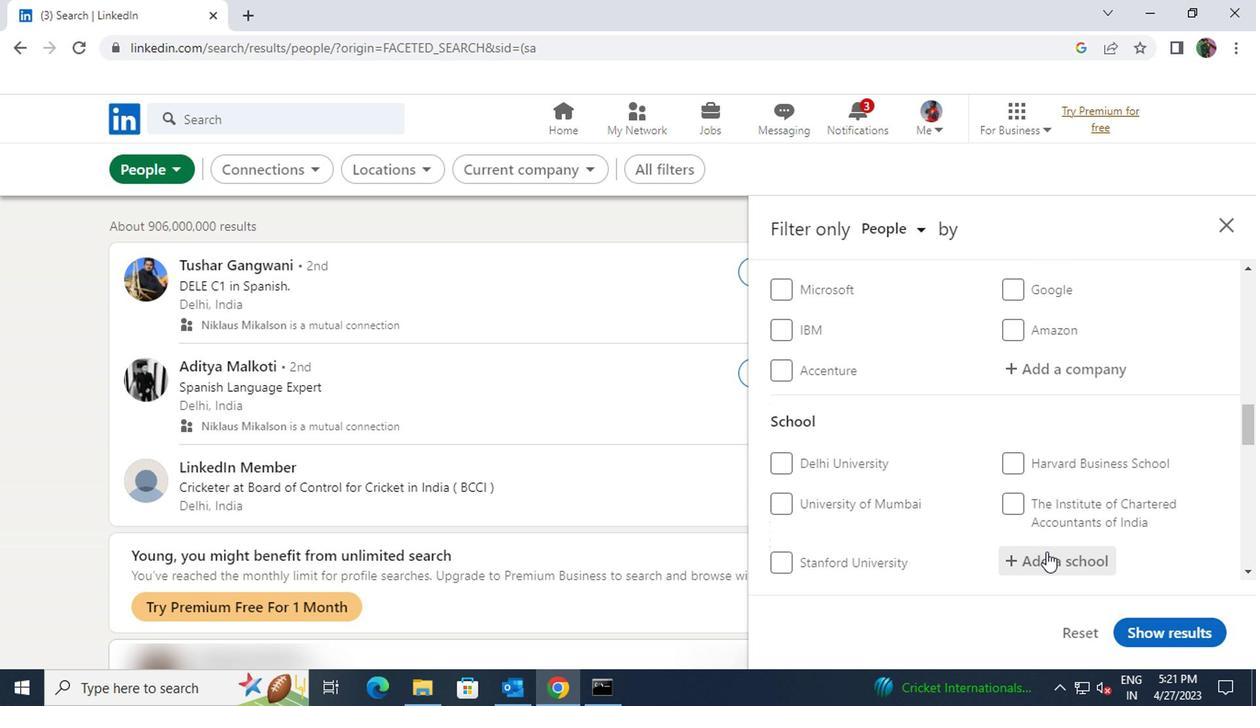 
Action: Key pressed <Key.shift><Key.shift><Key.shift>WALCHAND<Key.space>ENGINEERING<Key.space>
Screenshot: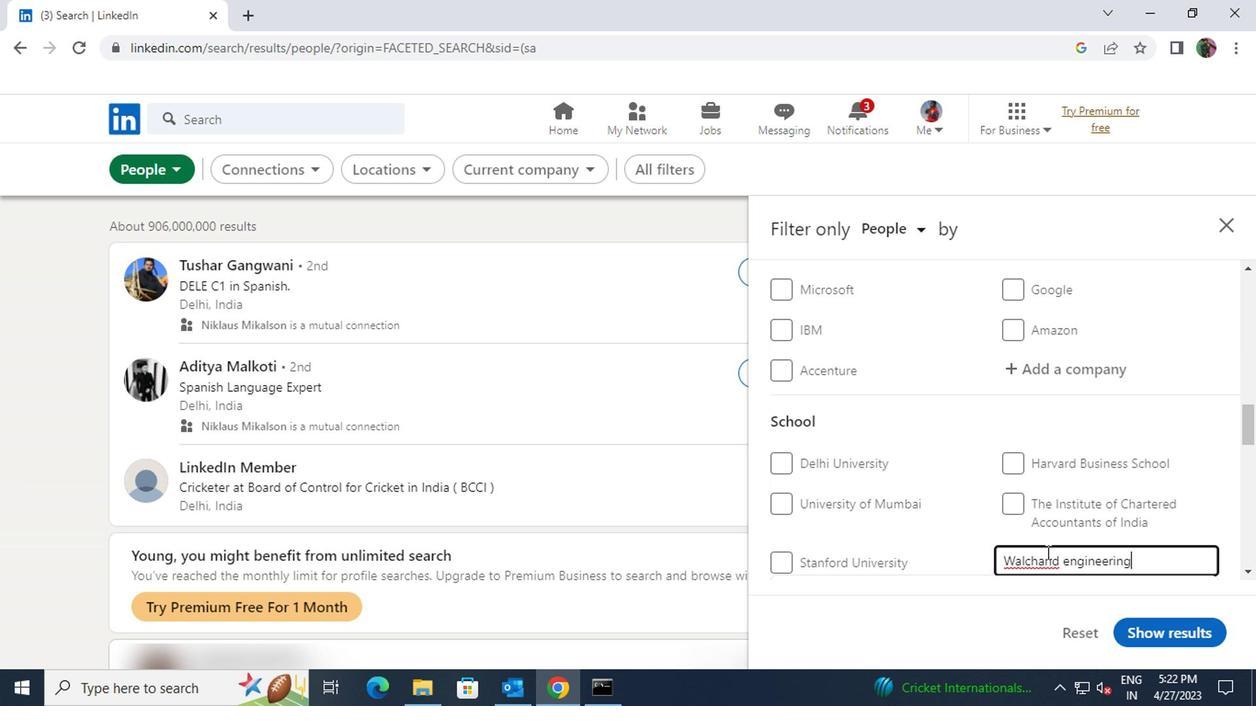 
Action: Mouse moved to (1037, 539)
Screenshot: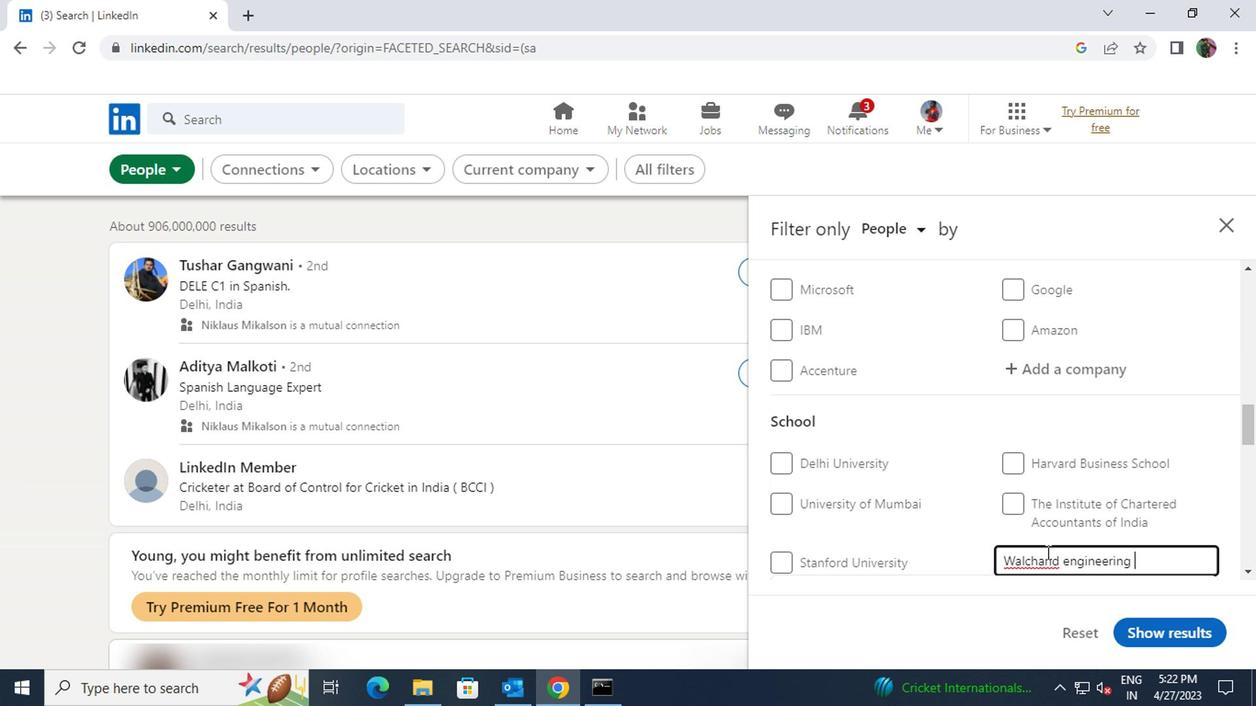 
Action: Mouse scrolled (1037, 537) with delta (0, -1)
Screenshot: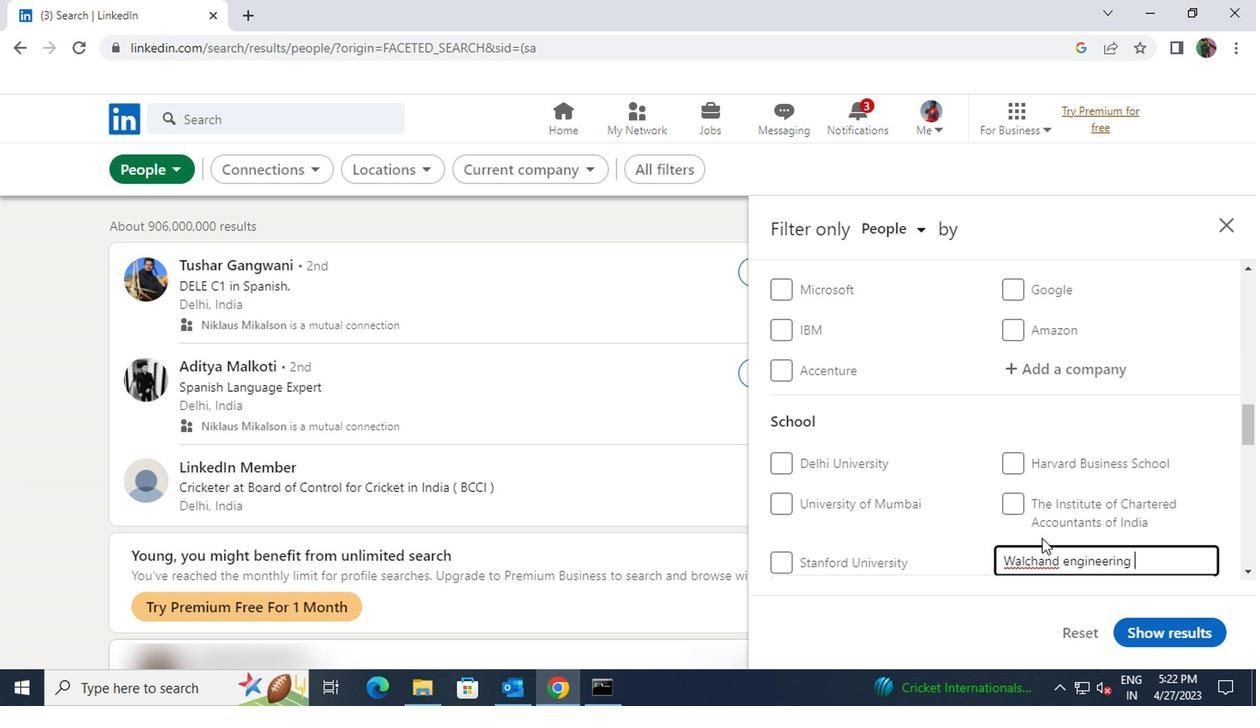 
Action: Mouse moved to (1043, 527)
Screenshot: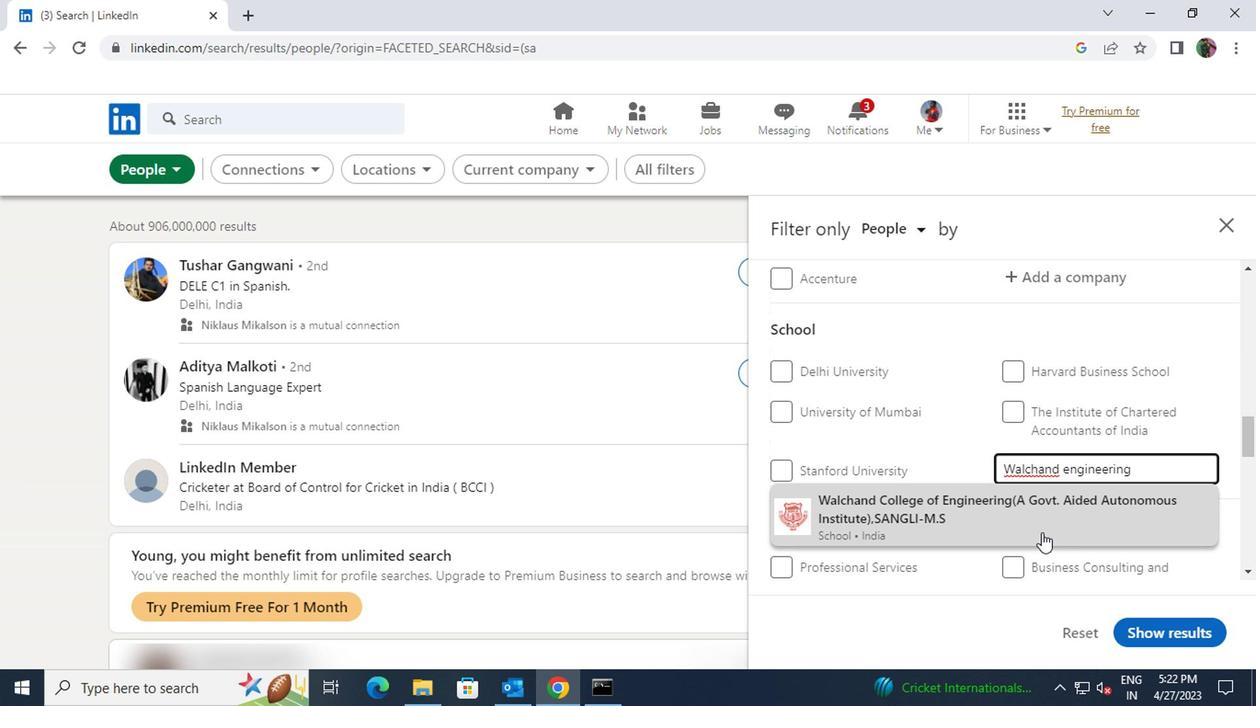 
Action: Mouse pressed left at (1043, 527)
Screenshot: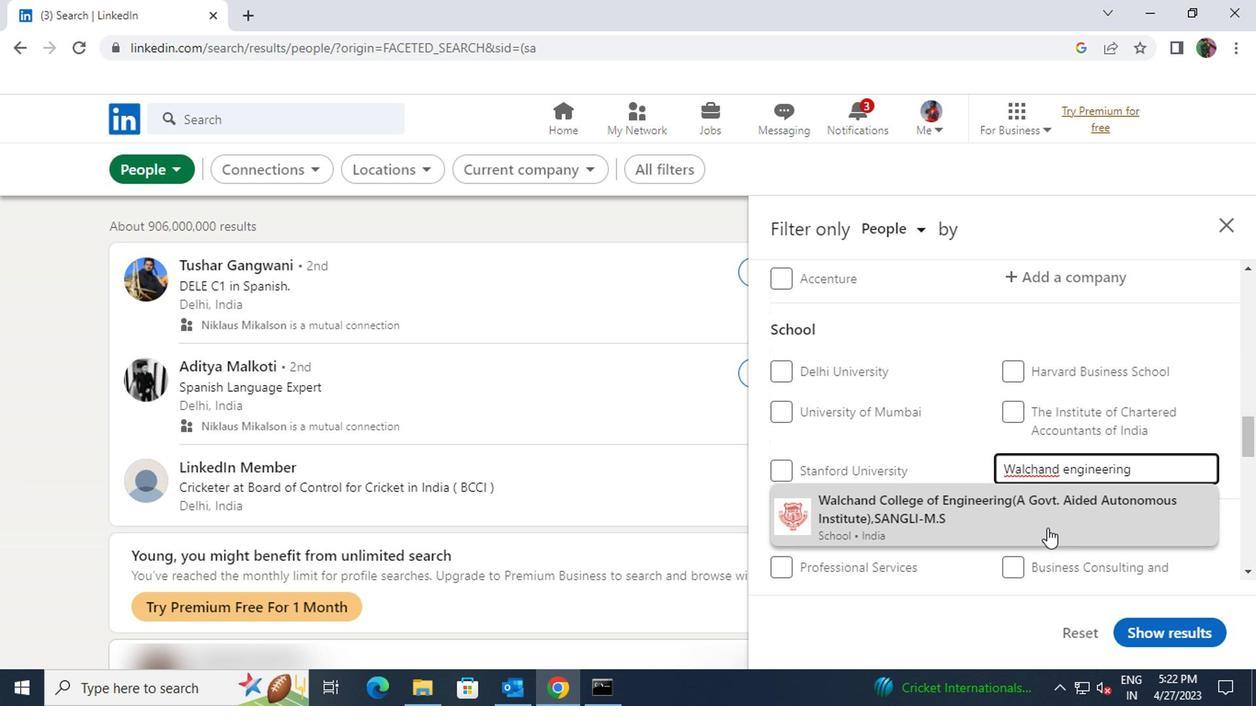 
Action: Mouse moved to (1043, 518)
Screenshot: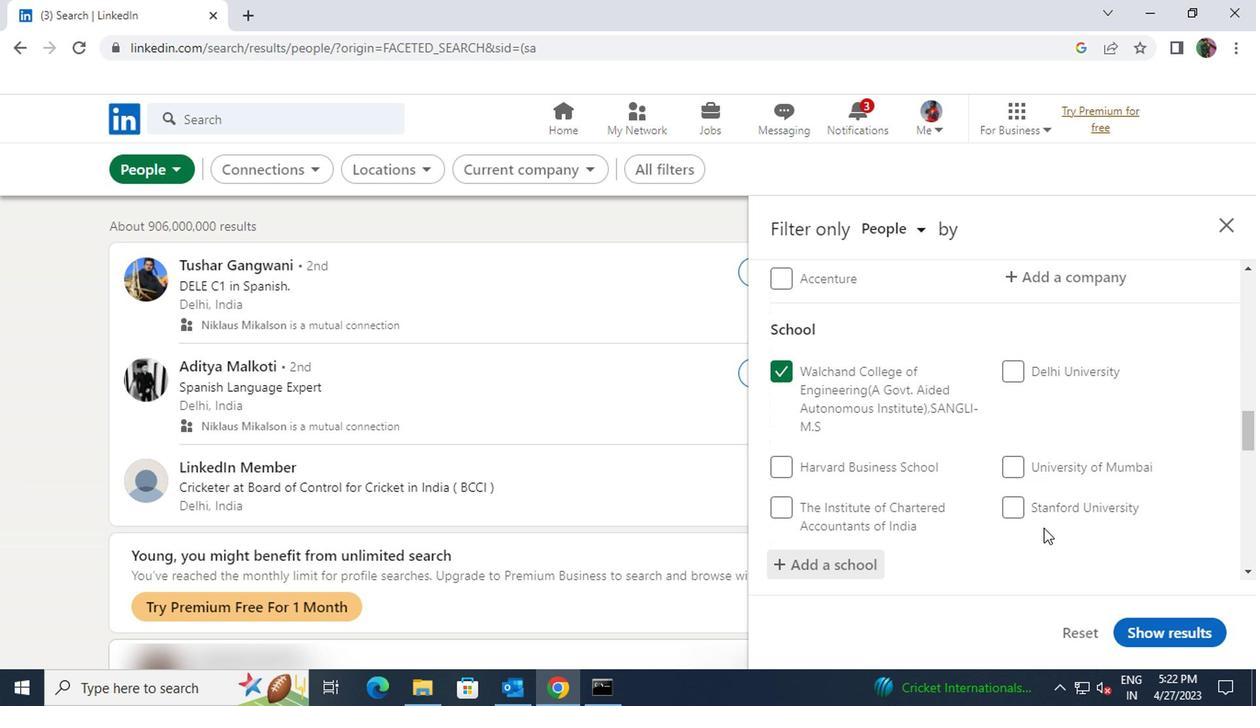 
Action: Mouse scrolled (1043, 518) with delta (0, 0)
Screenshot: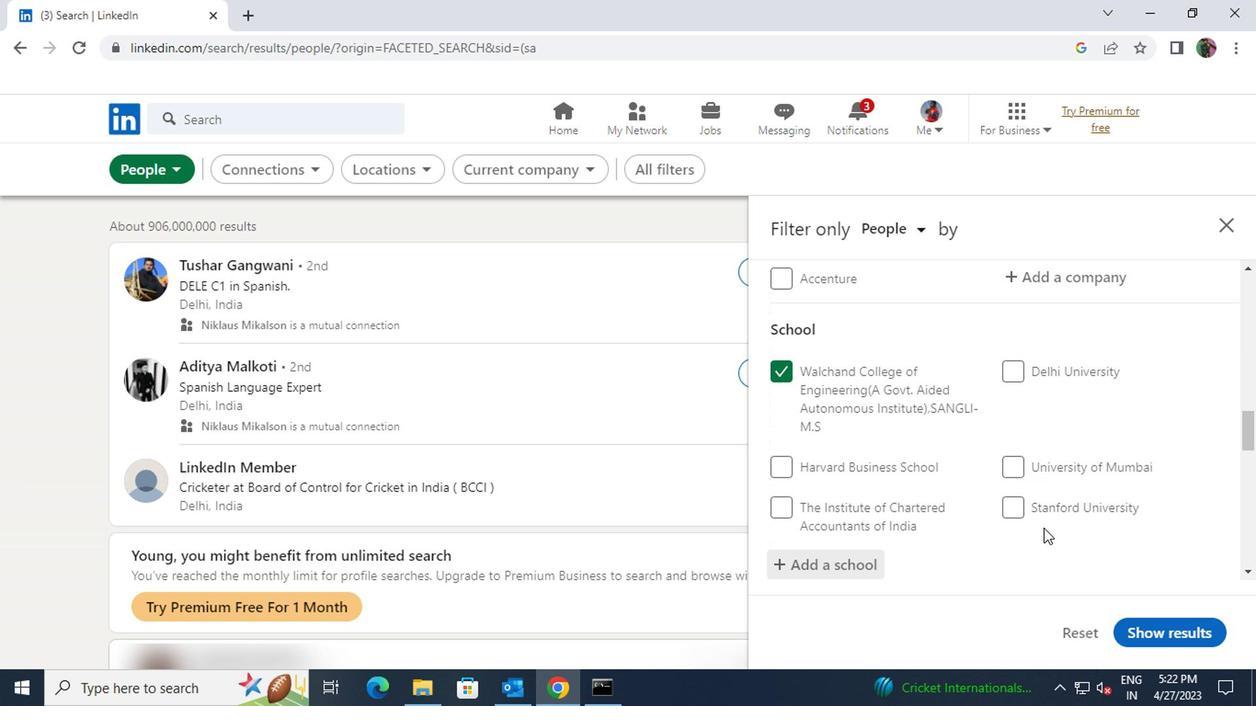 
Action: Mouse moved to (1046, 501)
Screenshot: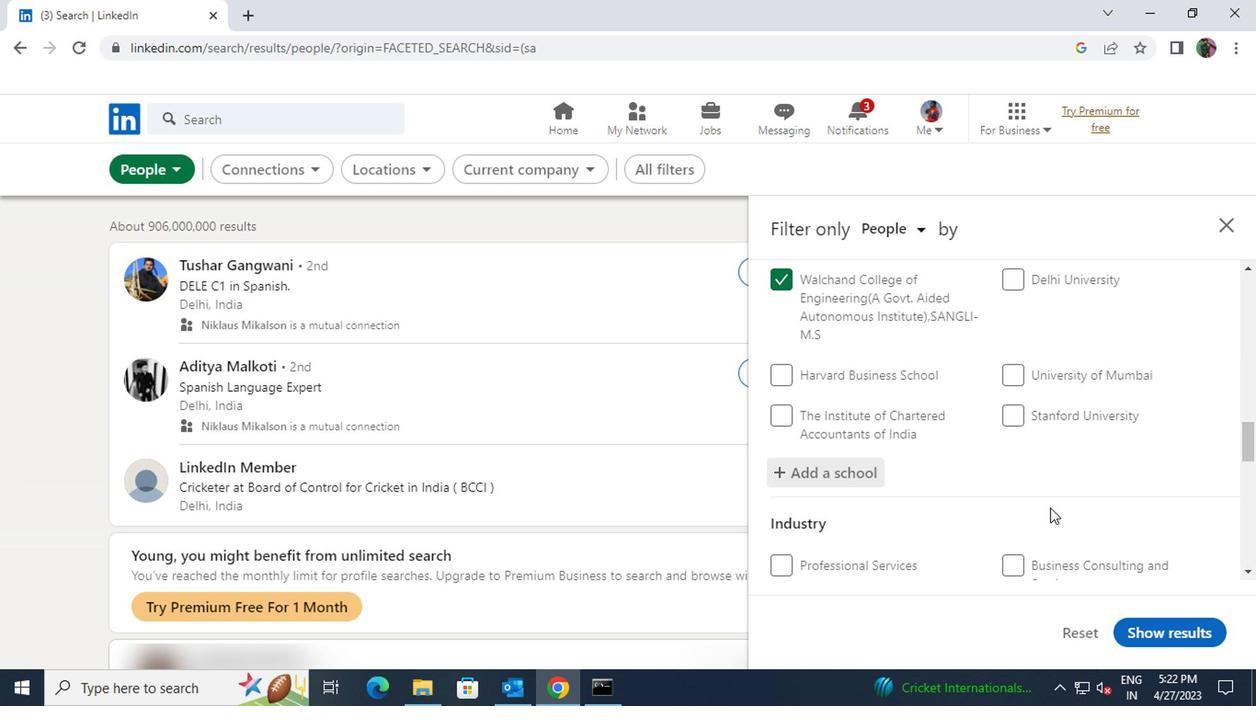 
Action: Mouse scrolled (1046, 500) with delta (0, 0)
Screenshot: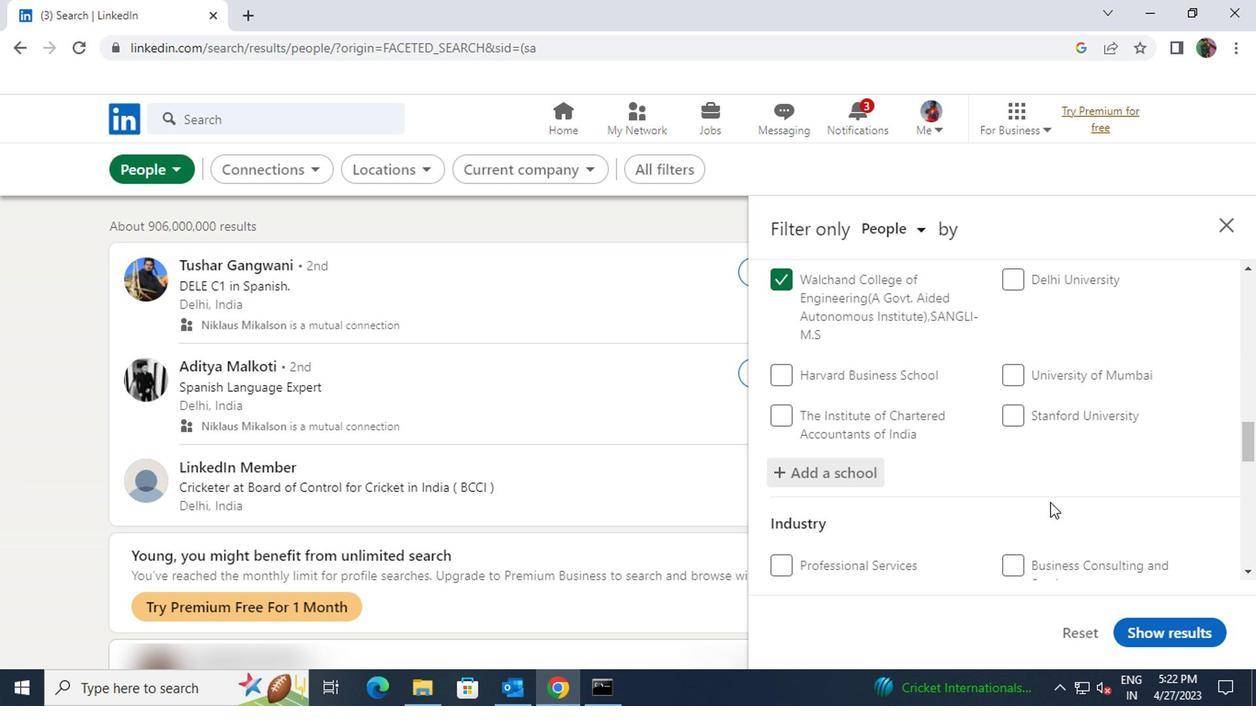 
Action: Mouse scrolled (1046, 500) with delta (0, 0)
Screenshot: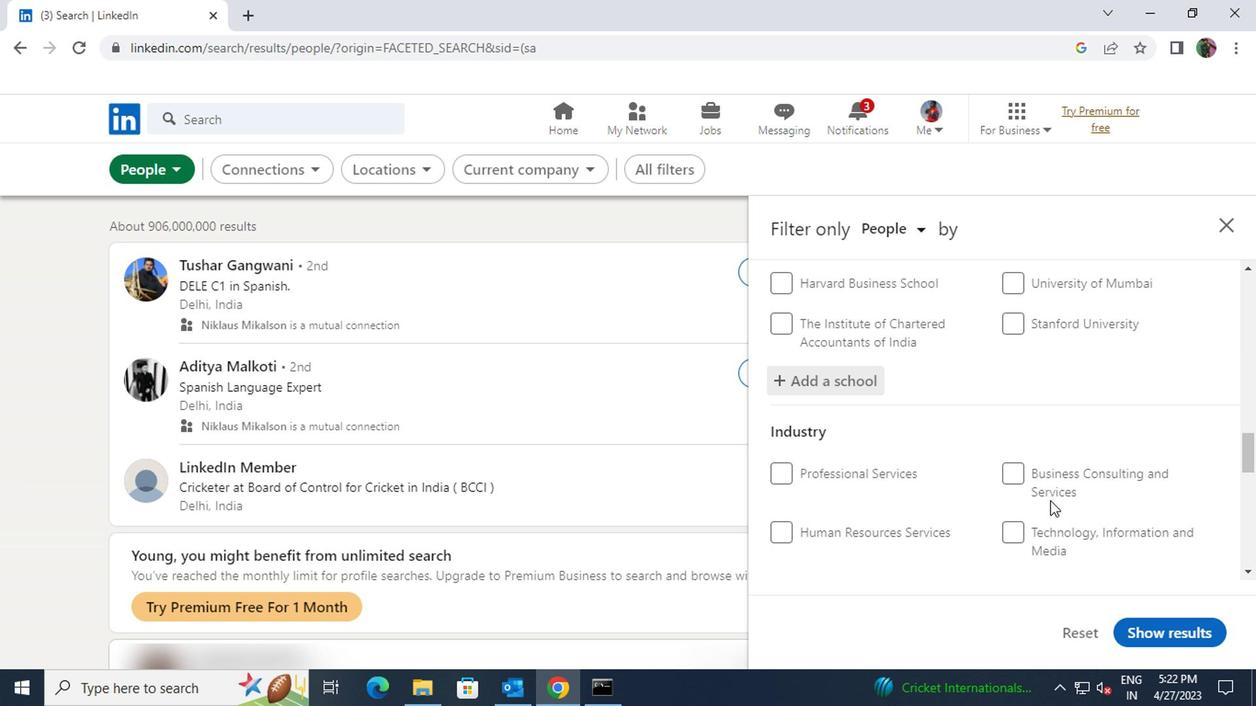 
Action: Mouse moved to (1051, 498)
Screenshot: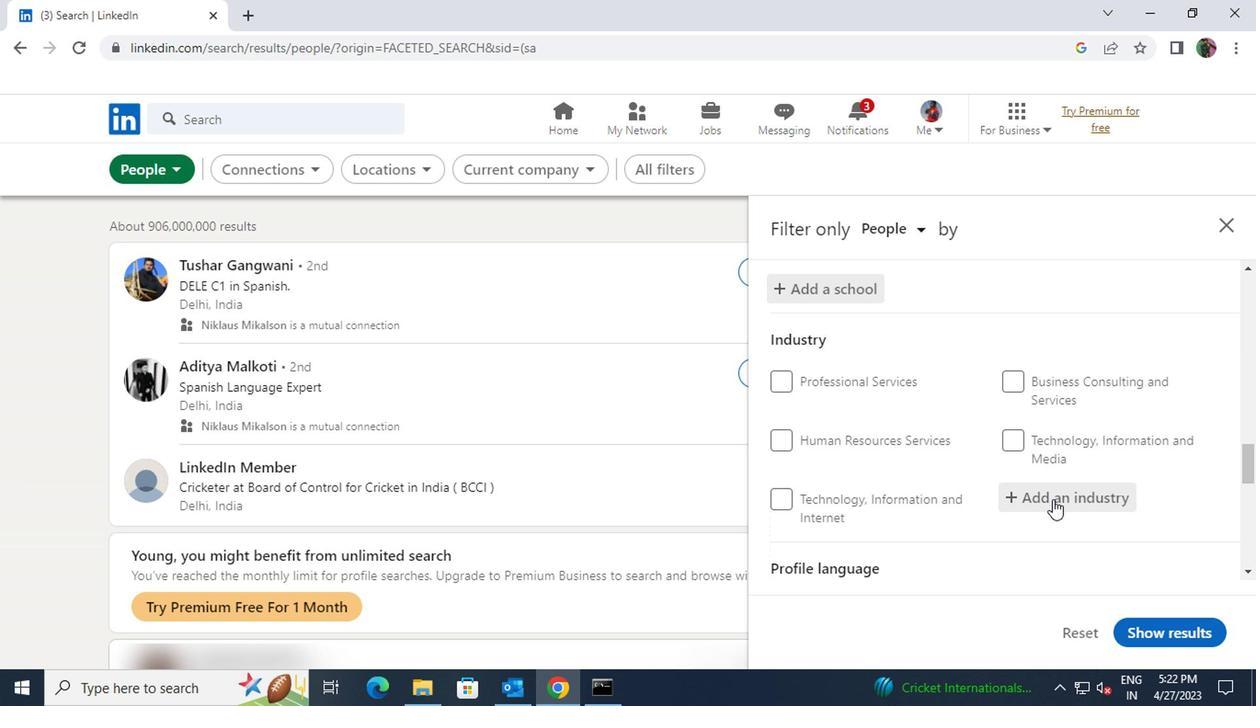 
Action: Mouse pressed left at (1051, 498)
Screenshot: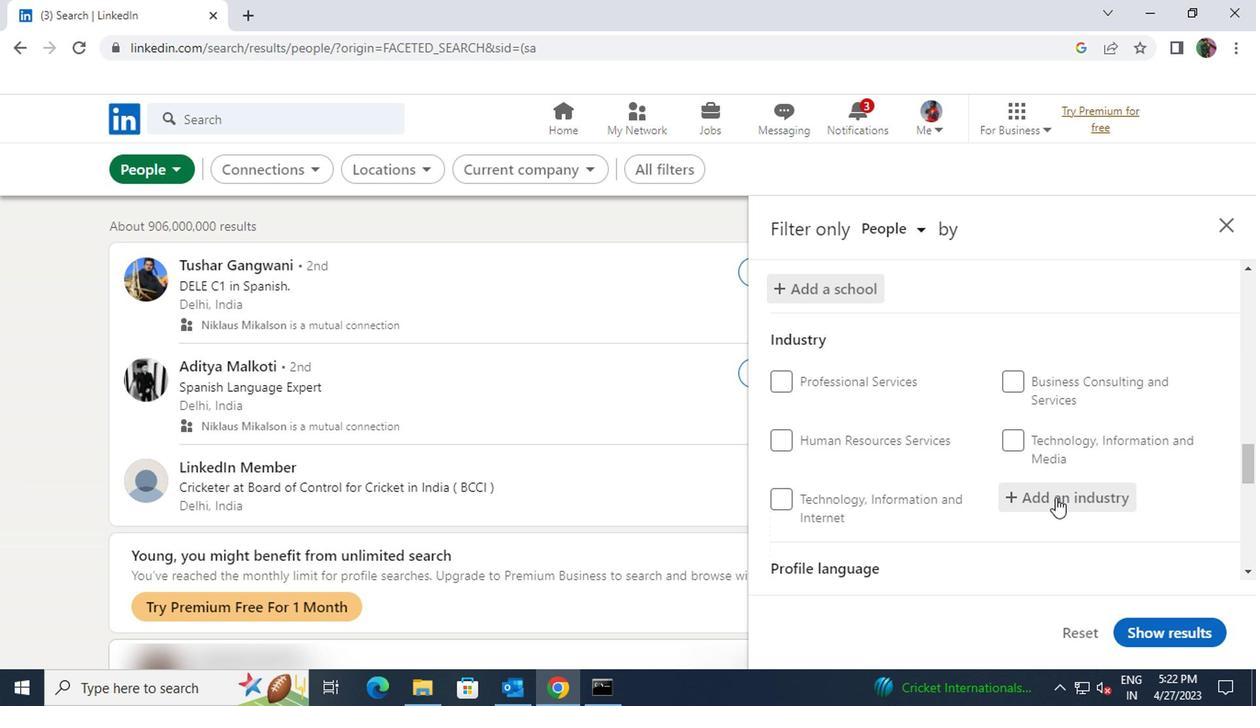 
Action: Key pressed <Key.shift>CONSTRUC
Screenshot: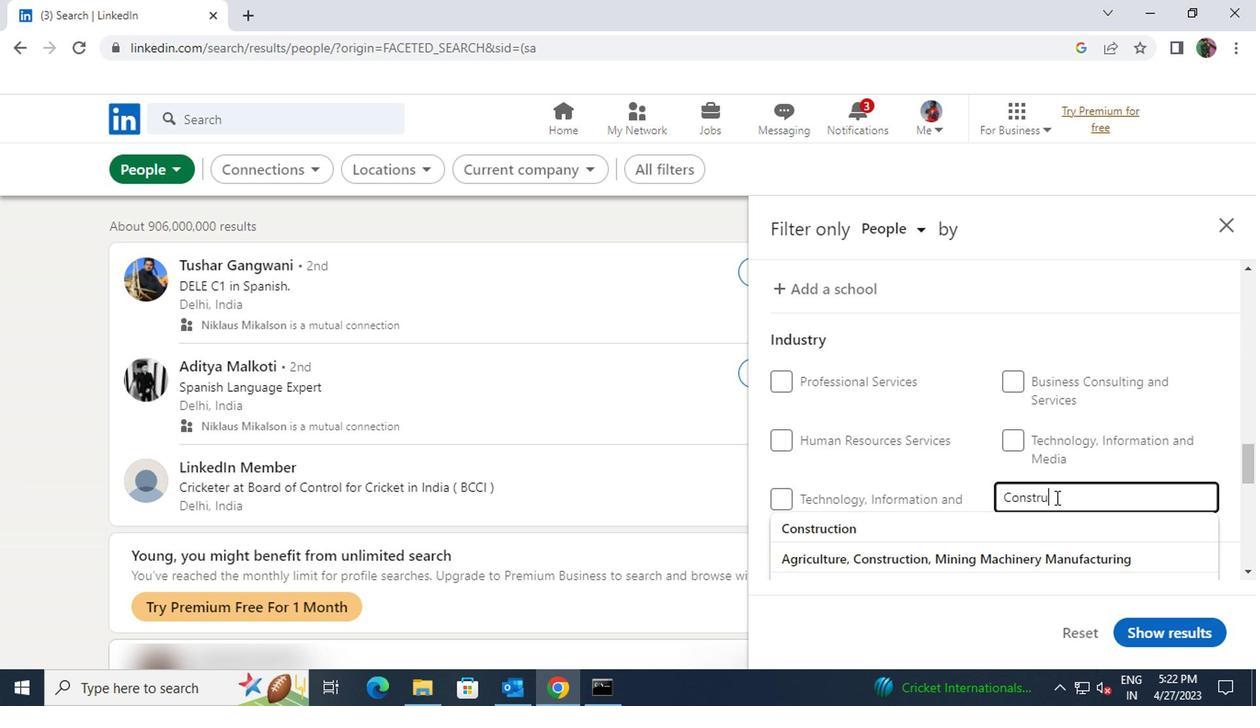 
Action: Mouse moved to (895, 536)
Screenshot: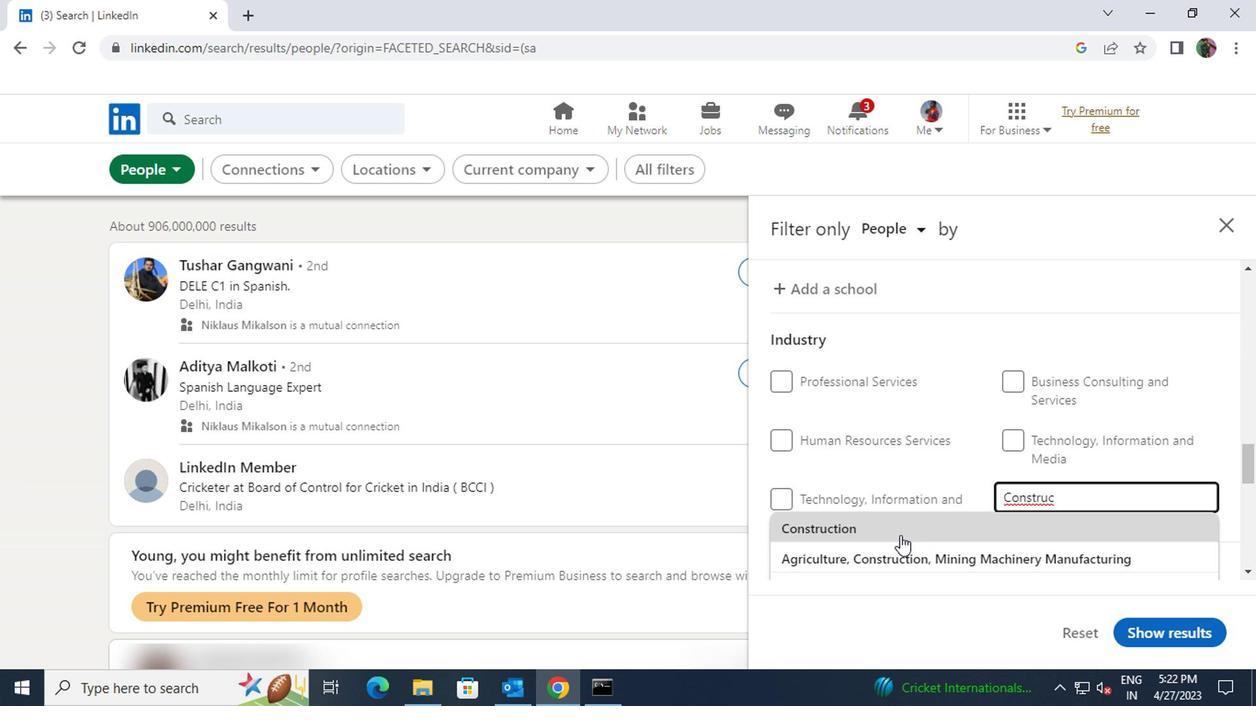 
Action: Mouse pressed left at (895, 536)
Screenshot: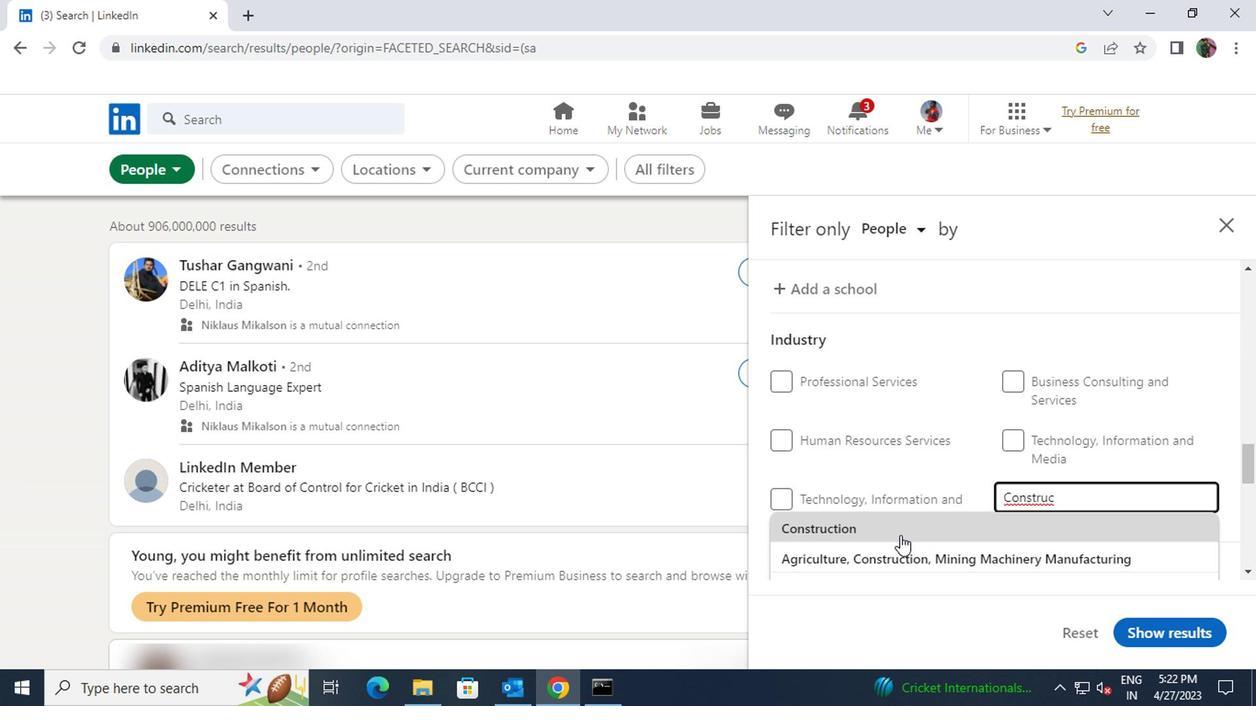 
Action: Mouse moved to (899, 532)
Screenshot: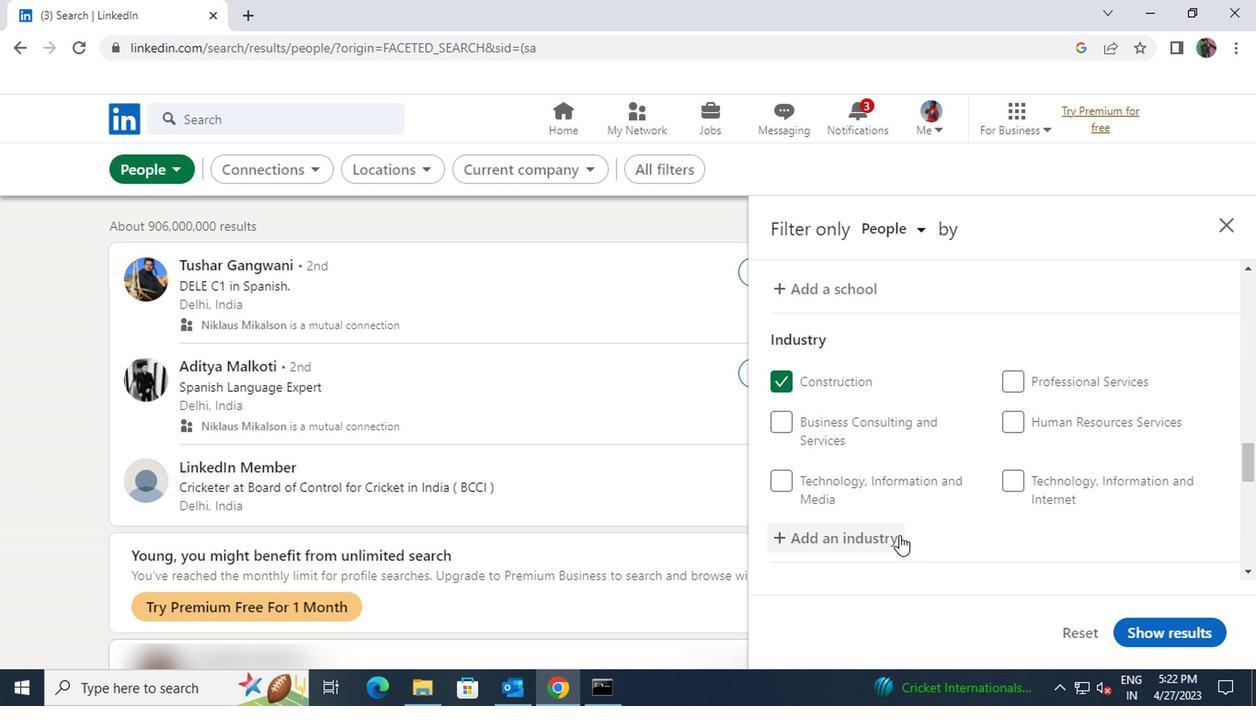 
Action: Mouse scrolled (899, 532) with delta (0, 0)
Screenshot: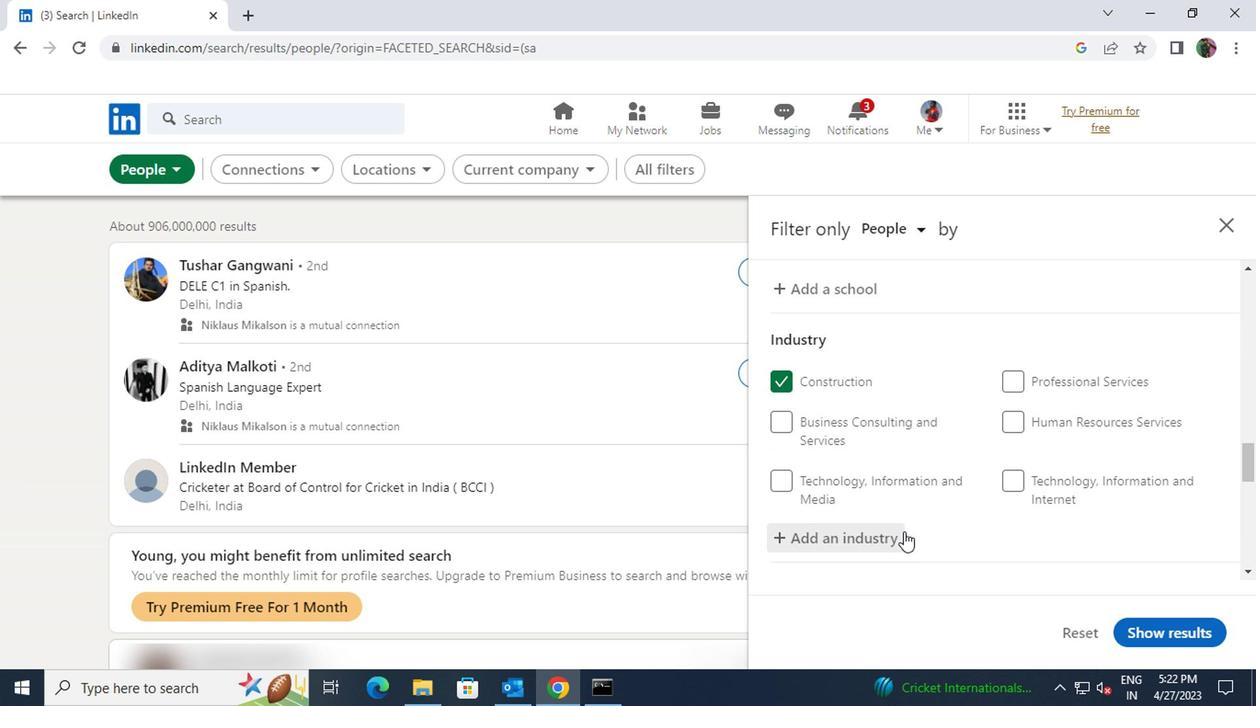 
Action: Mouse scrolled (899, 532) with delta (0, 0)
Screenshot: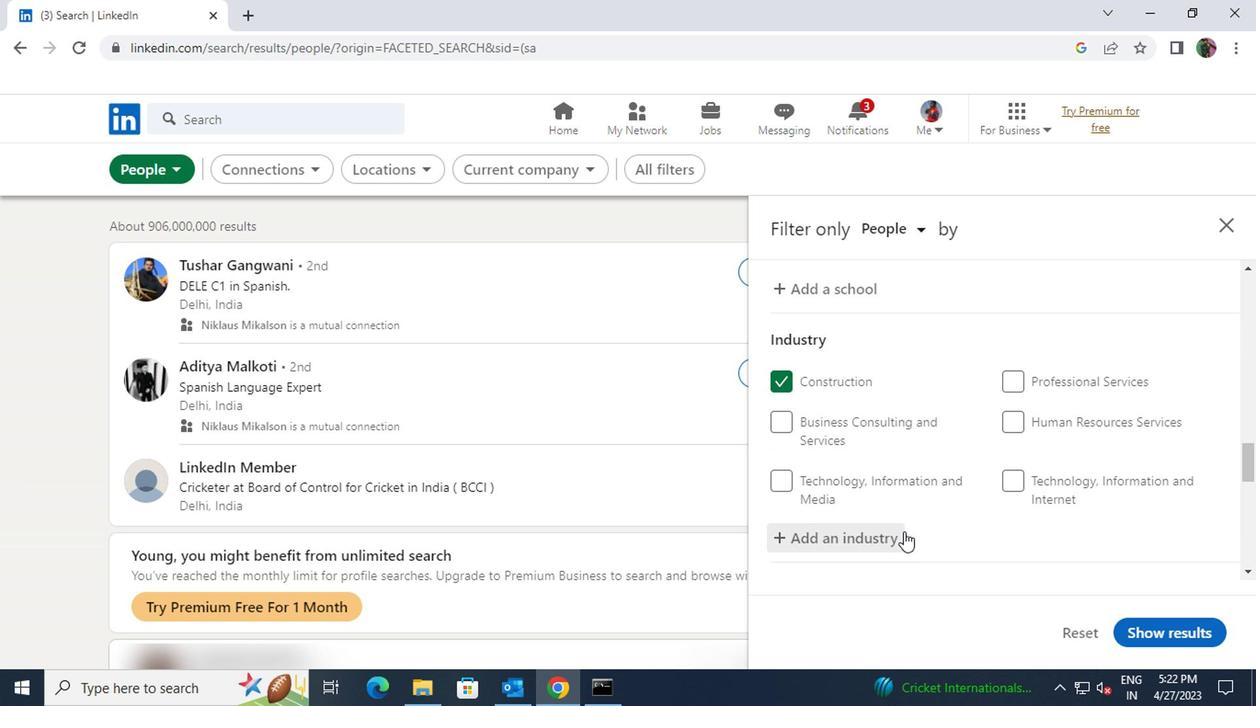
Action: Mouse moved to (768, 486)
Screenshot: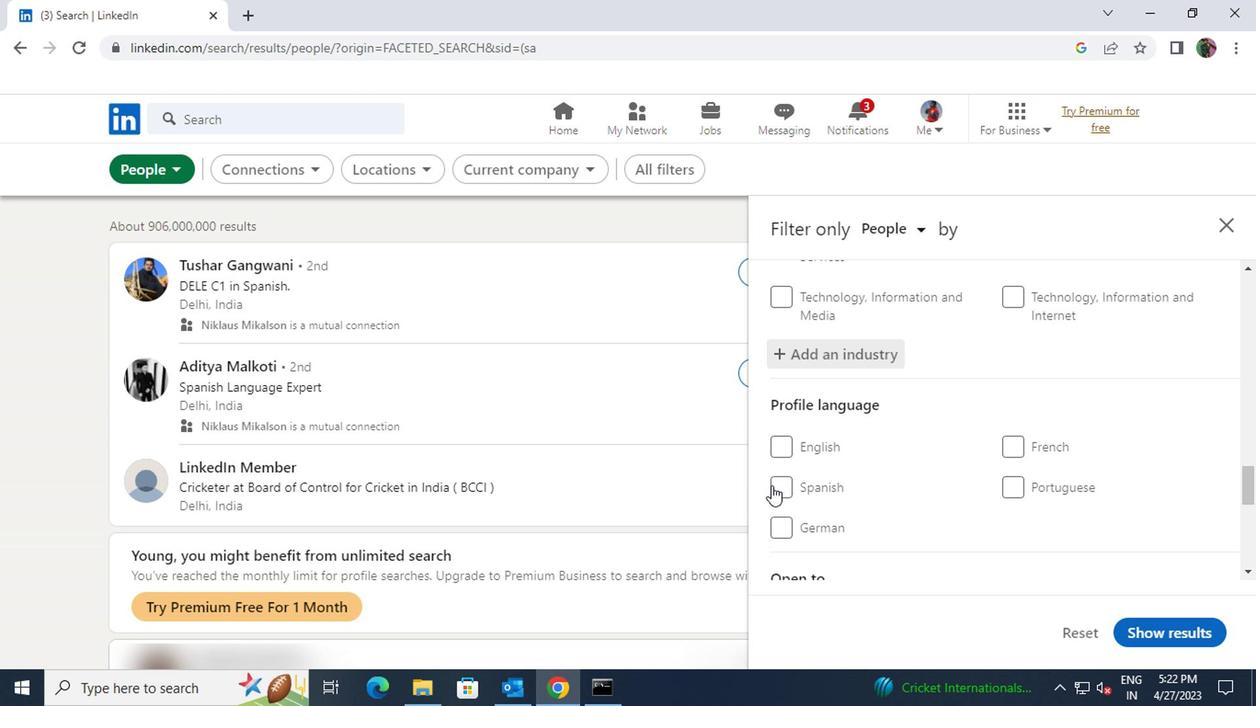 
Action: Mouse pressed left at (768, 486)
Screenshot: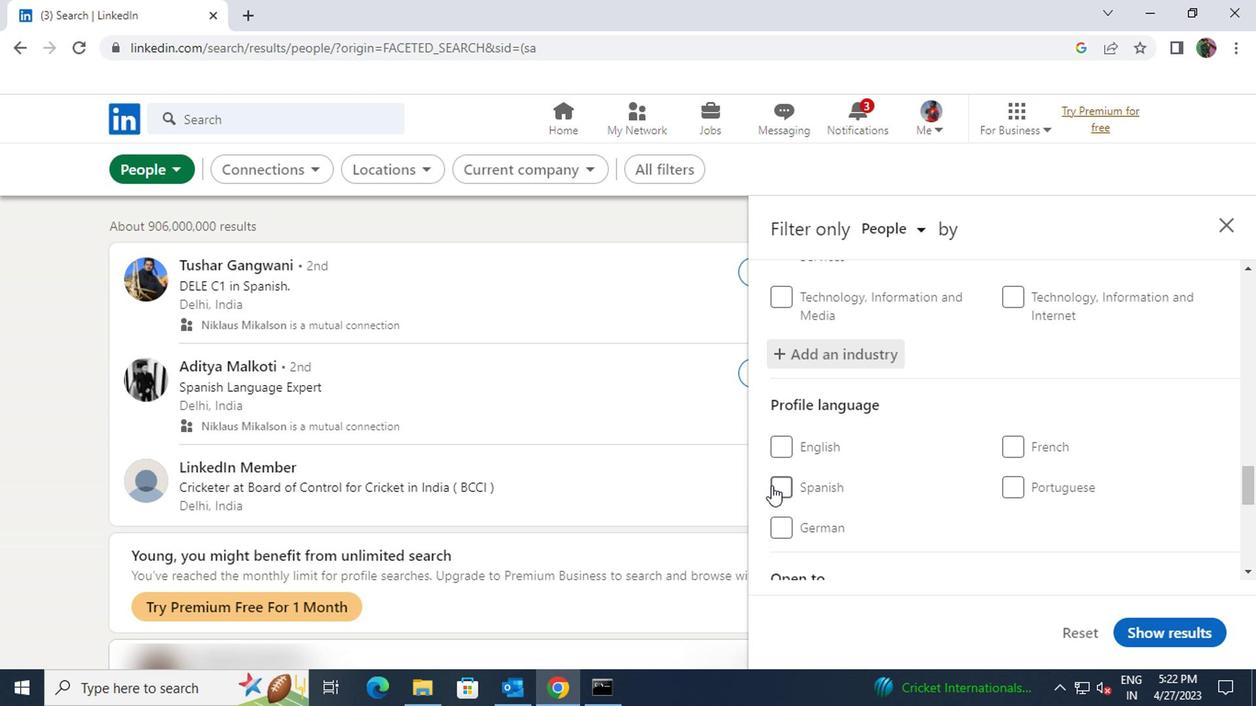 
Action: Mouse moved to (873, 484)
Screenshot: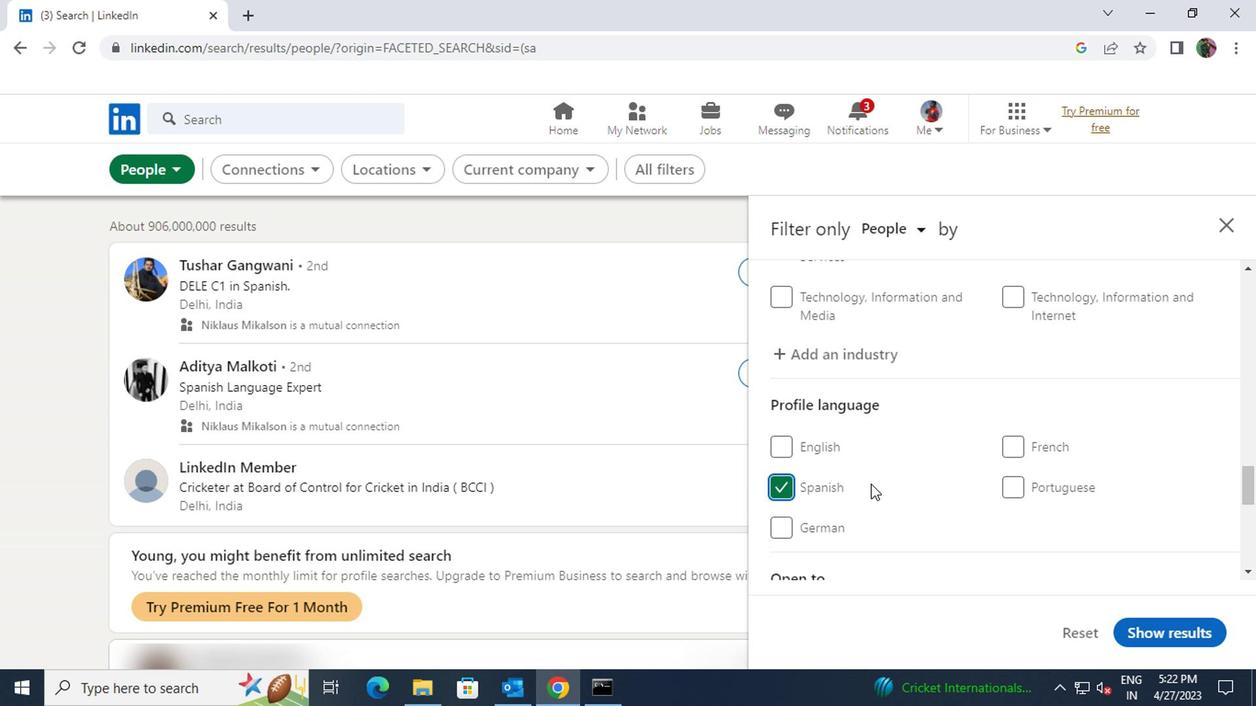 
Action: Mouse scrolled (873, 482) with delta (0, -1)
Screenshot: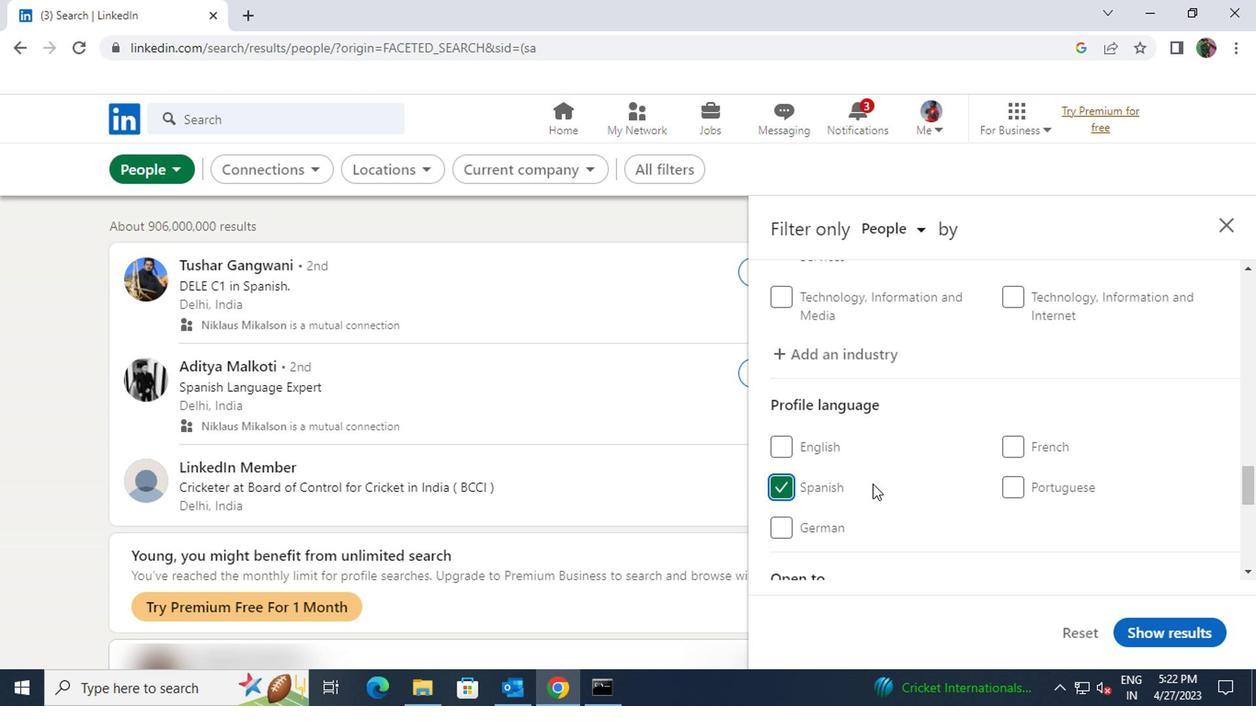 
Action: Mouse scrolled (873, 482) with delta (0, -1)
Screenshot: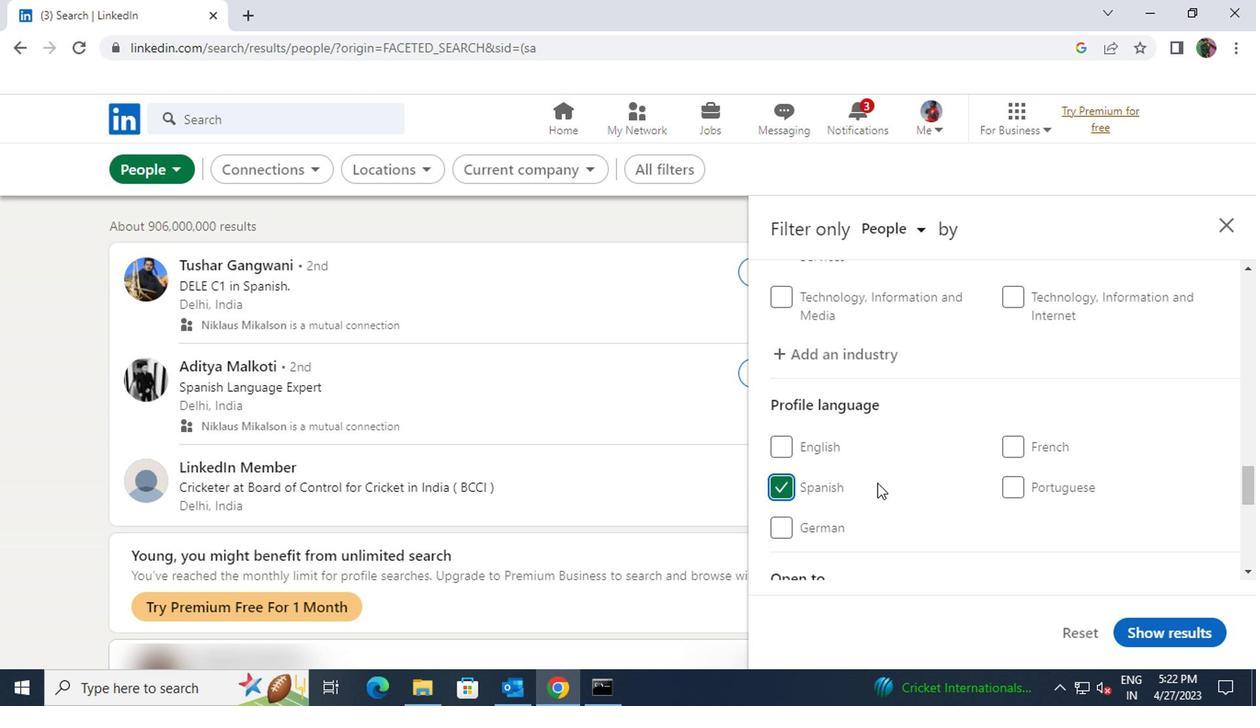
Action: Mouse scrolled (873, 482) with delta (0, -1)
Screenshot: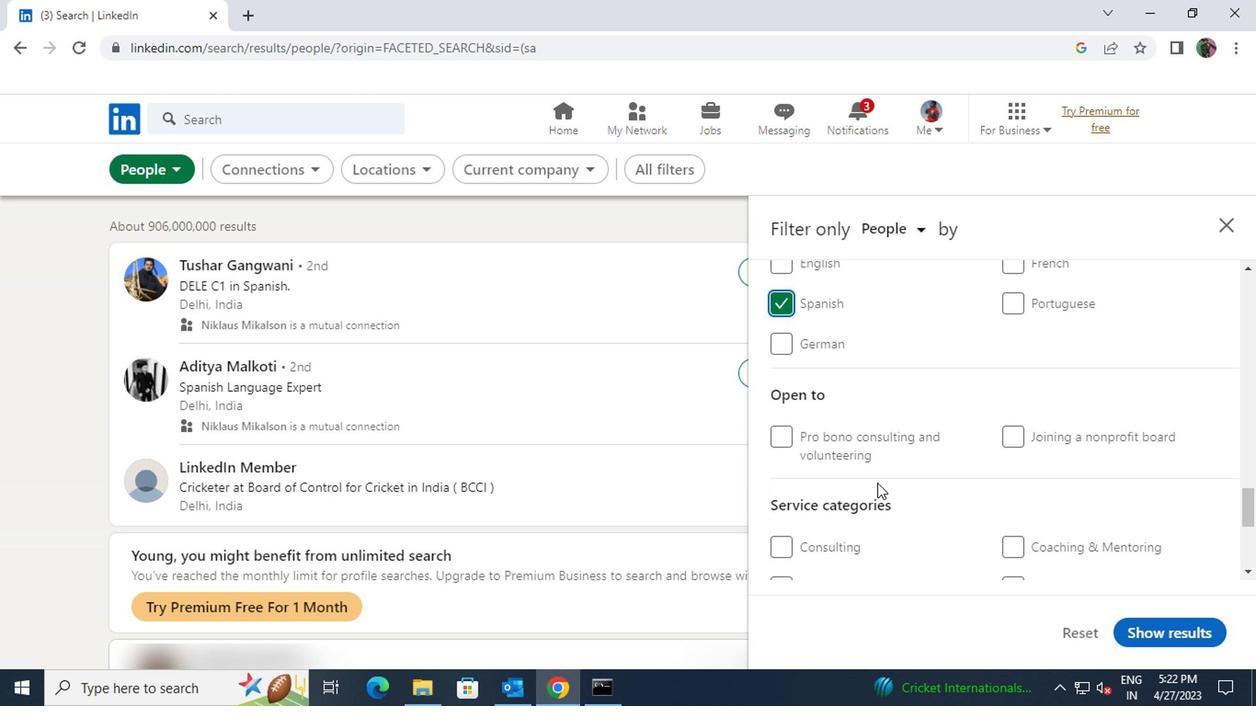 
Action: Mouse scrolled (873, 482) with delta (0, -1)
Screenshot: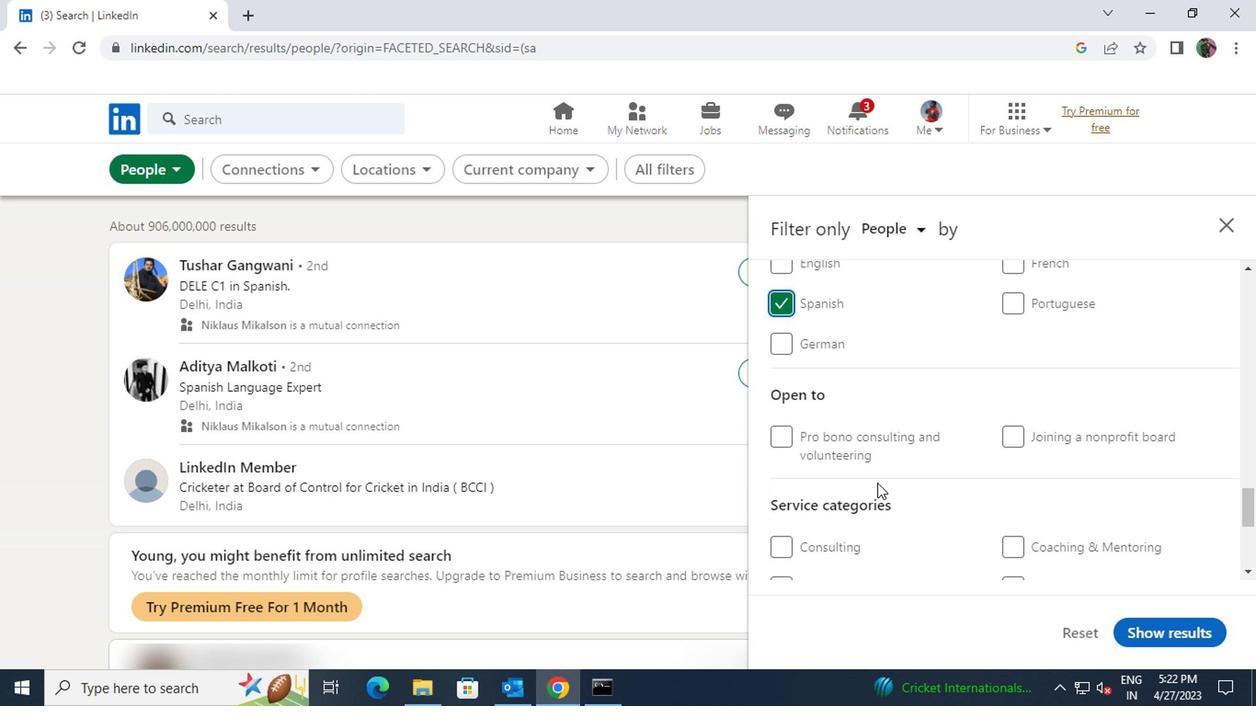 
Action: Mouse moved to (1018, 446)
Screenshot: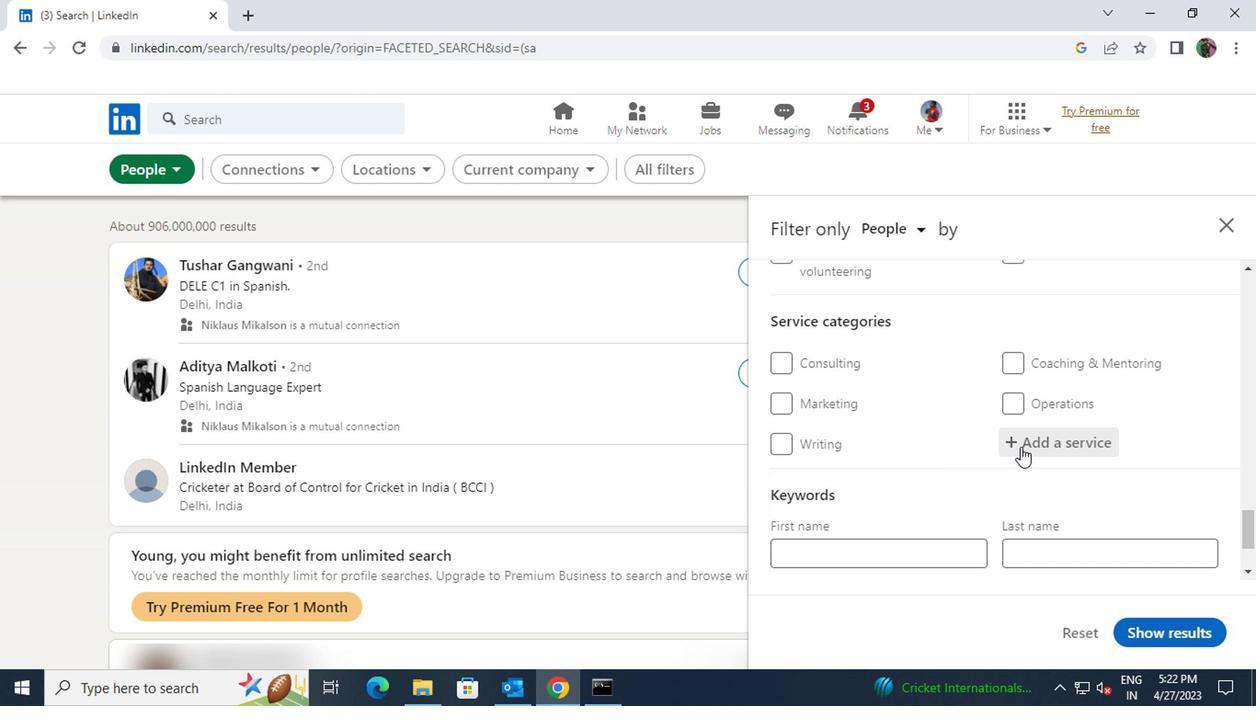 
Action: Mouse pressed left at (1018, 446)
Screenshot: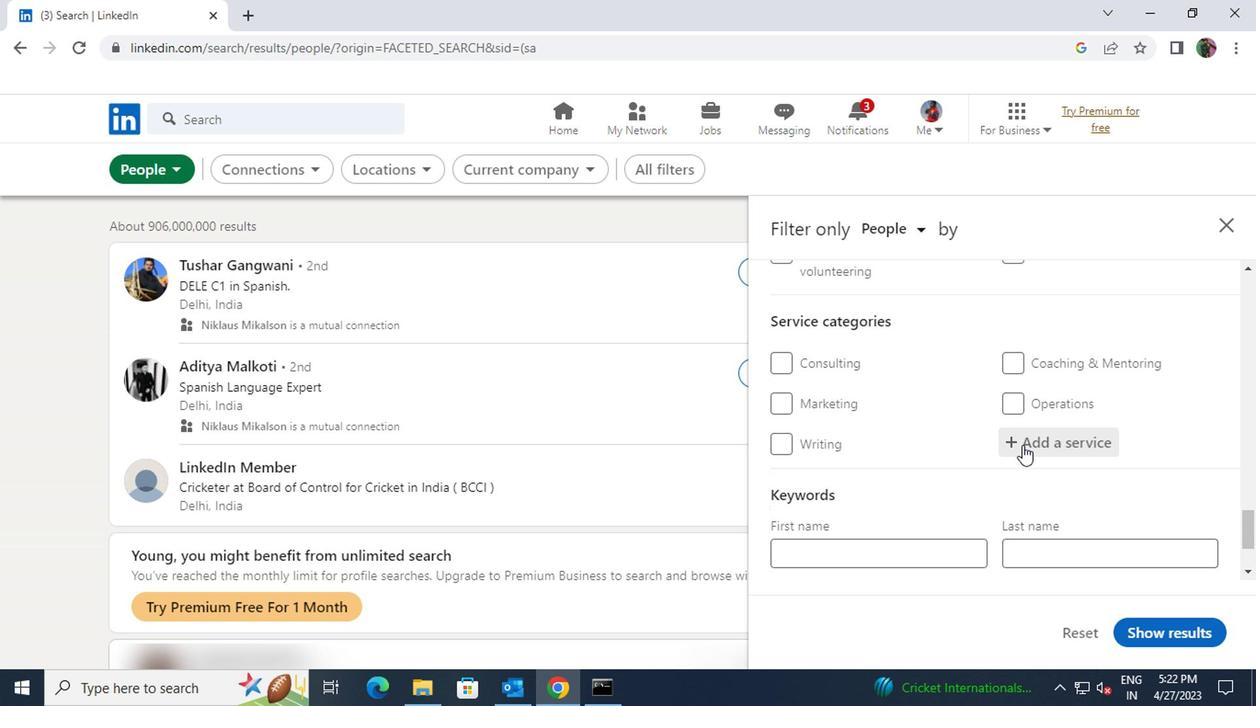 
Action: Key pressed <Key.shift>COMMERCIAL
Screenshot: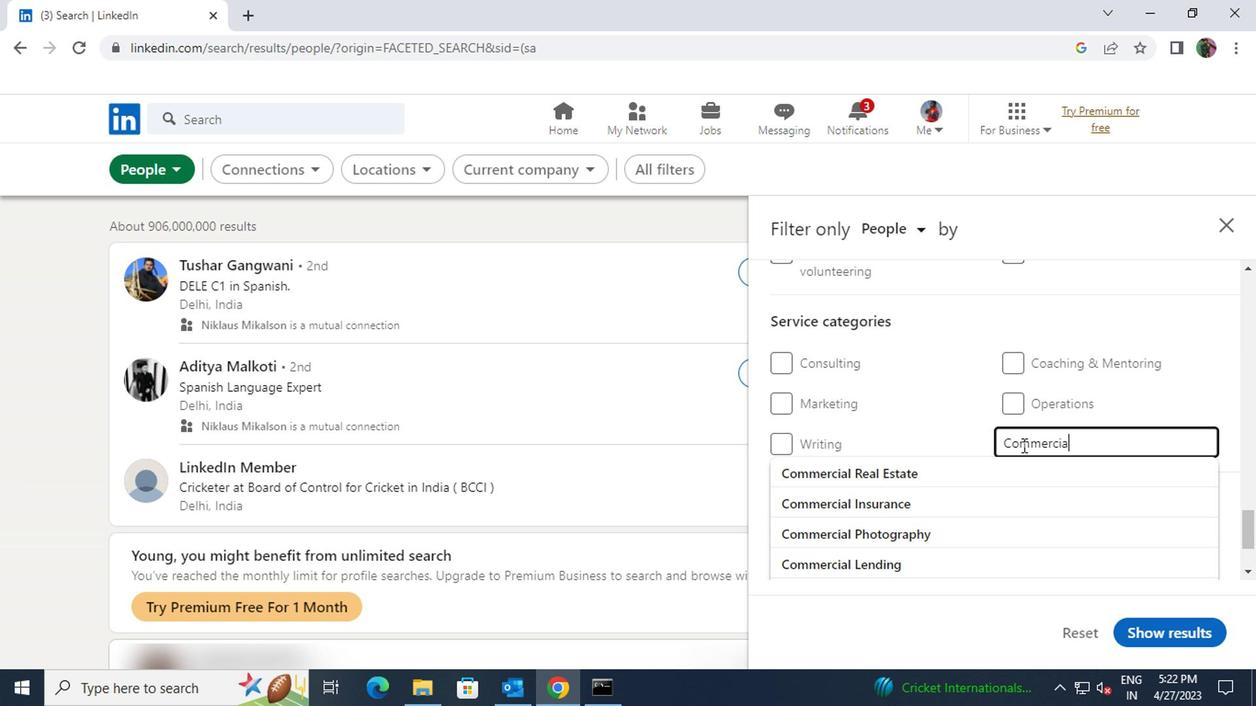
Action: Mouse moved to (1001, 477)
Screenshot: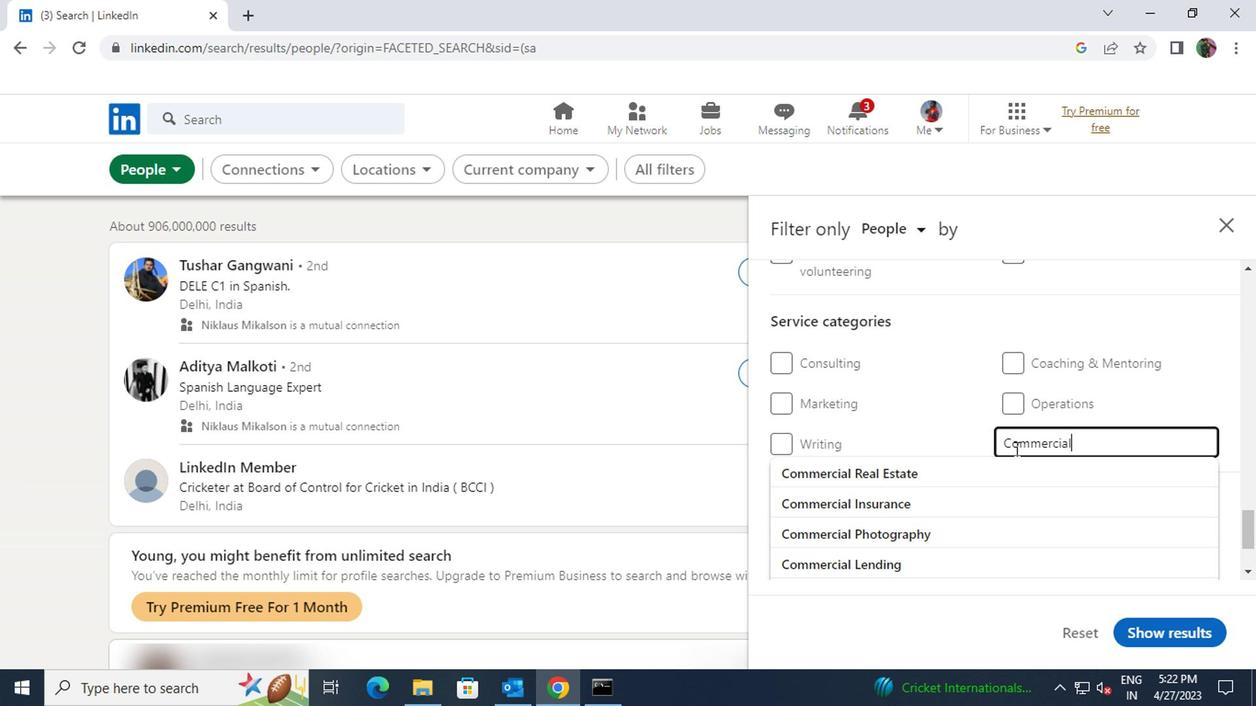 
Action: Mouse pressed left at (1001, 477)
Screenshot: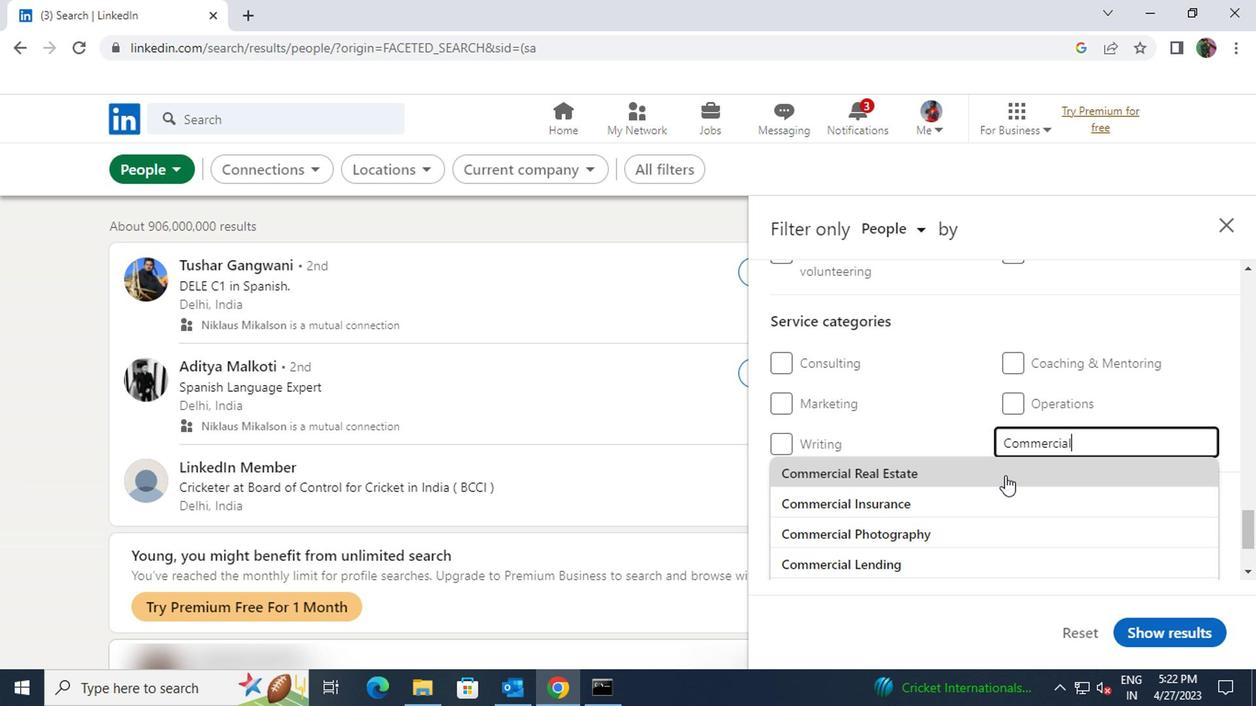 
Action: Mouse scrolled (1001, 475) with delta (0, -1)
Screenshot: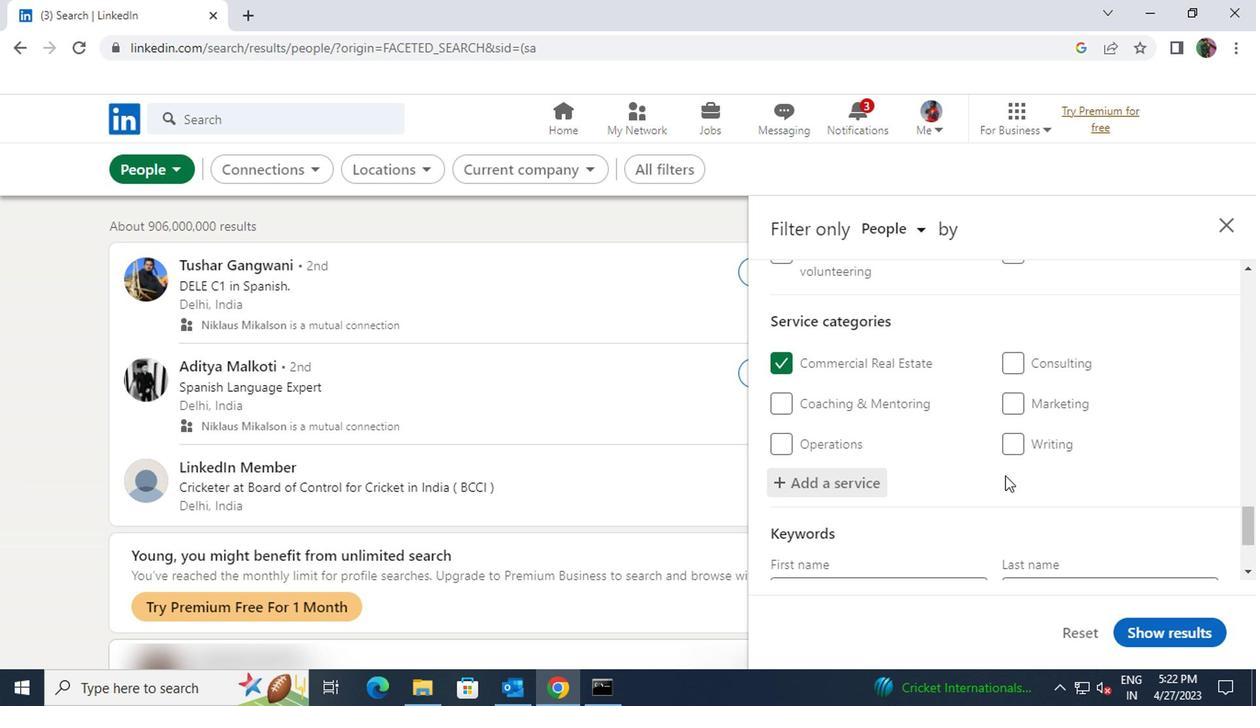 
Action: Mouse scrolled (1001, 475) with delta (0, -1)
Screenshot: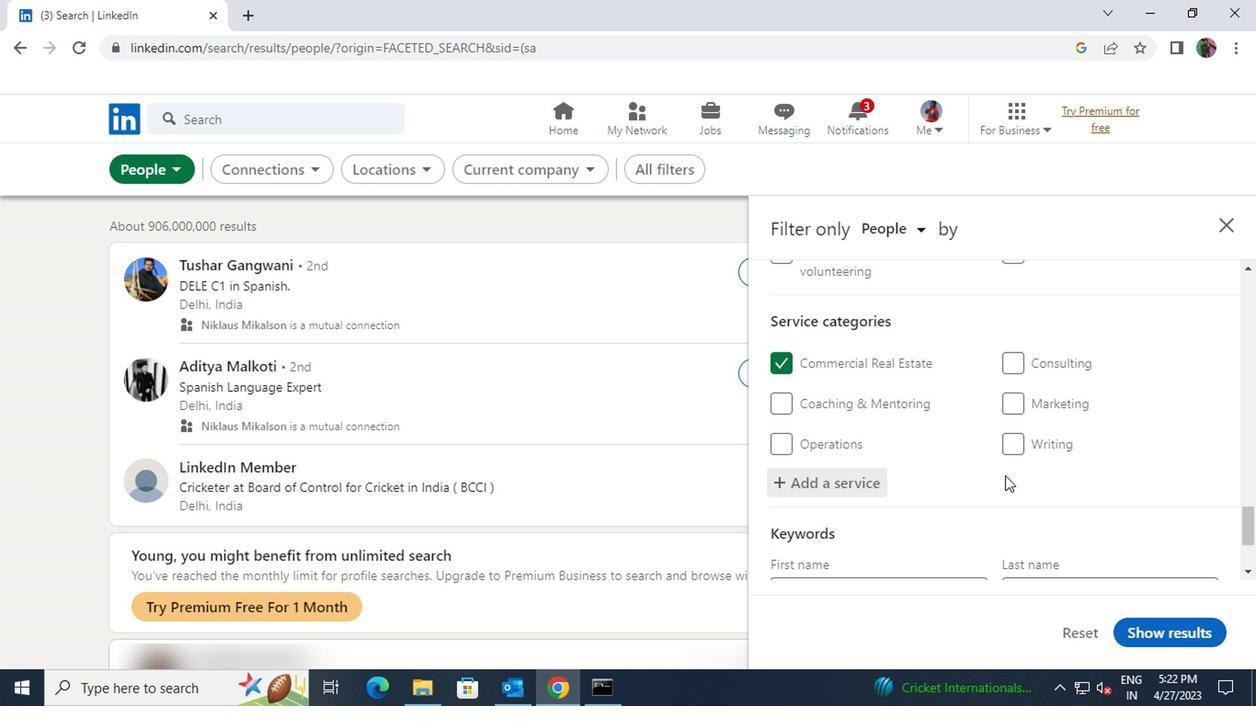 
Action: Mouse moved to (958, 496)
Screenshot: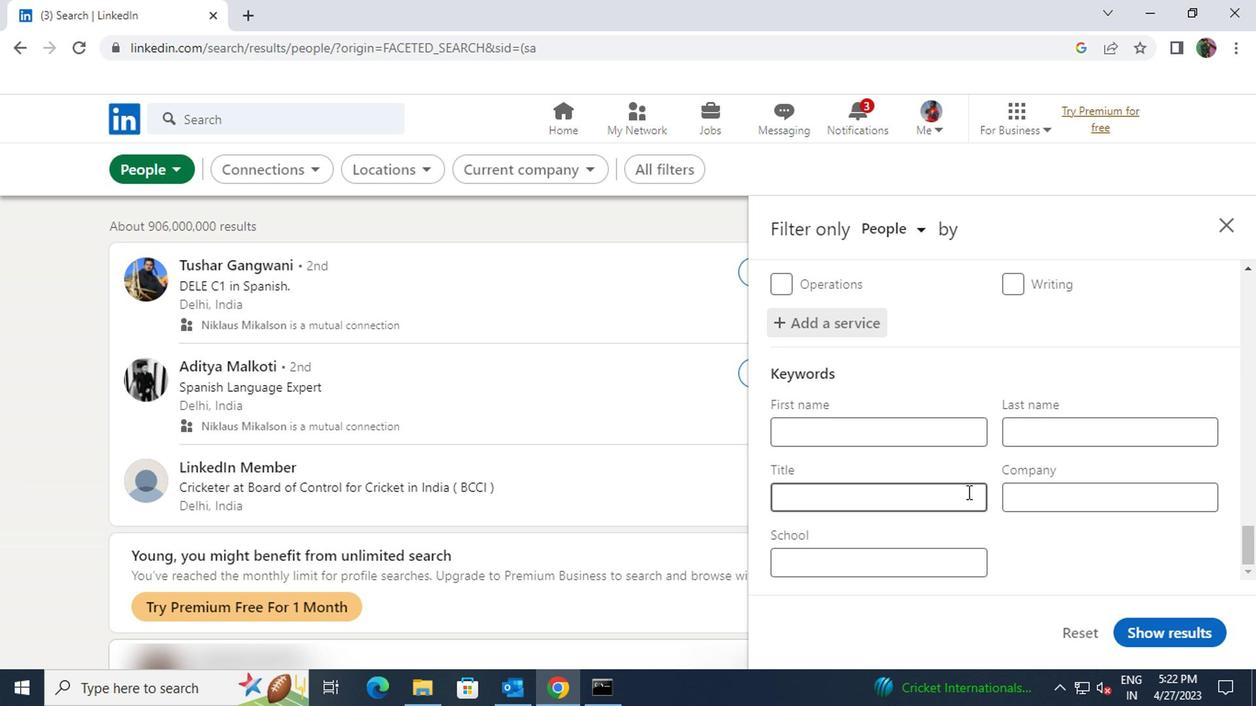 
Action: Mouse pressed left at (958, 496)
Screenshot: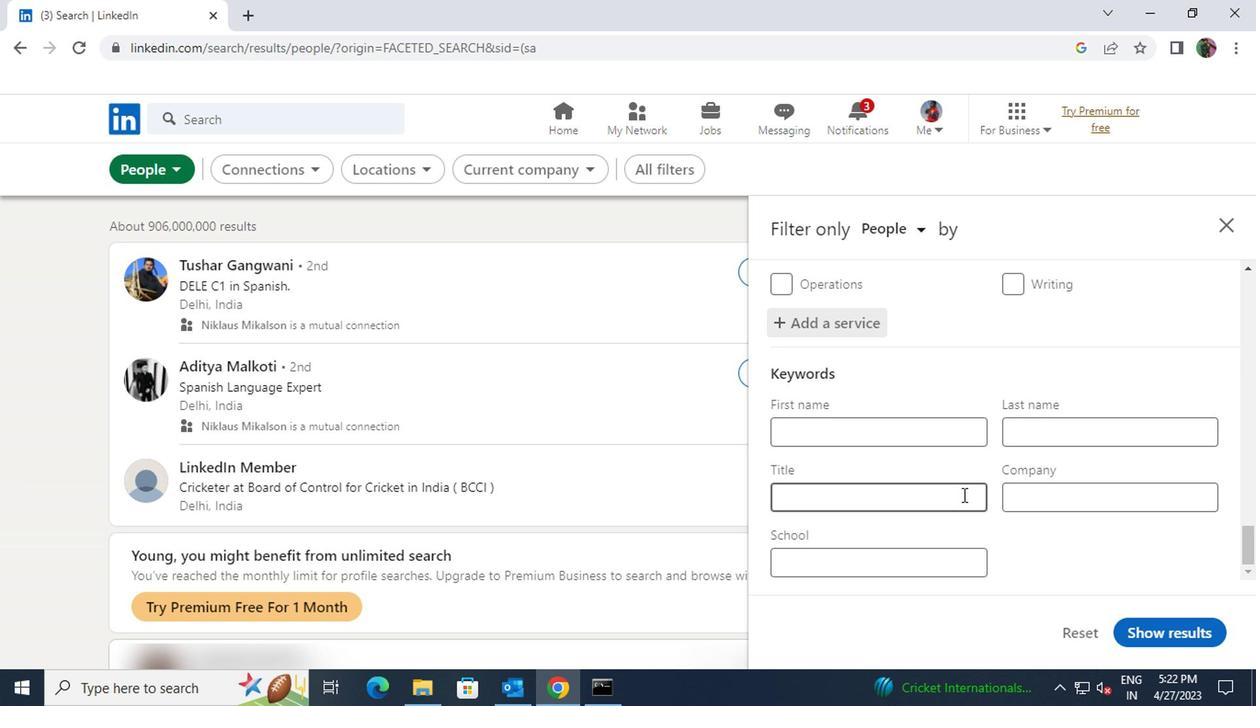 
Action: Key pressed <Key.shift>ANIMAL<Key.space><Key.shift>CONTROL<Key.space><Key.shift>OFFICER
Screenshot: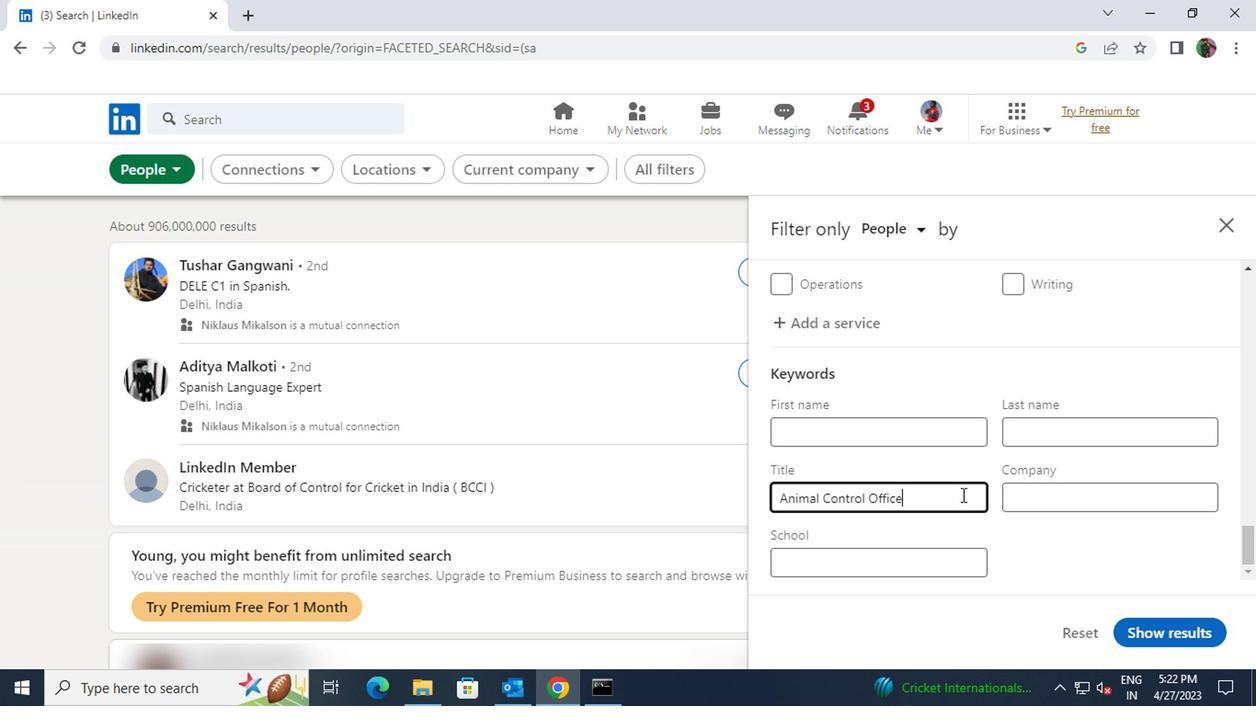 
Action: Mouse moved to (1136, 632)
Screenshot: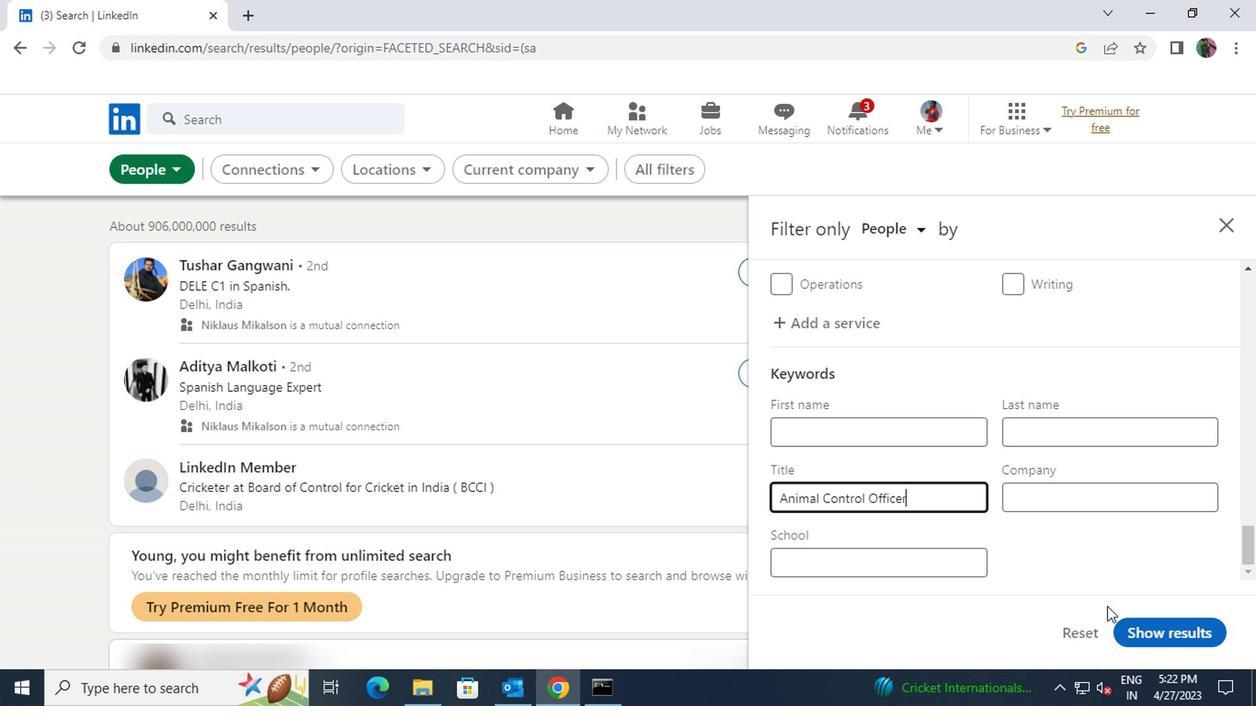 
Action: Mouse pressed left at (1136, 632)
Screenshot: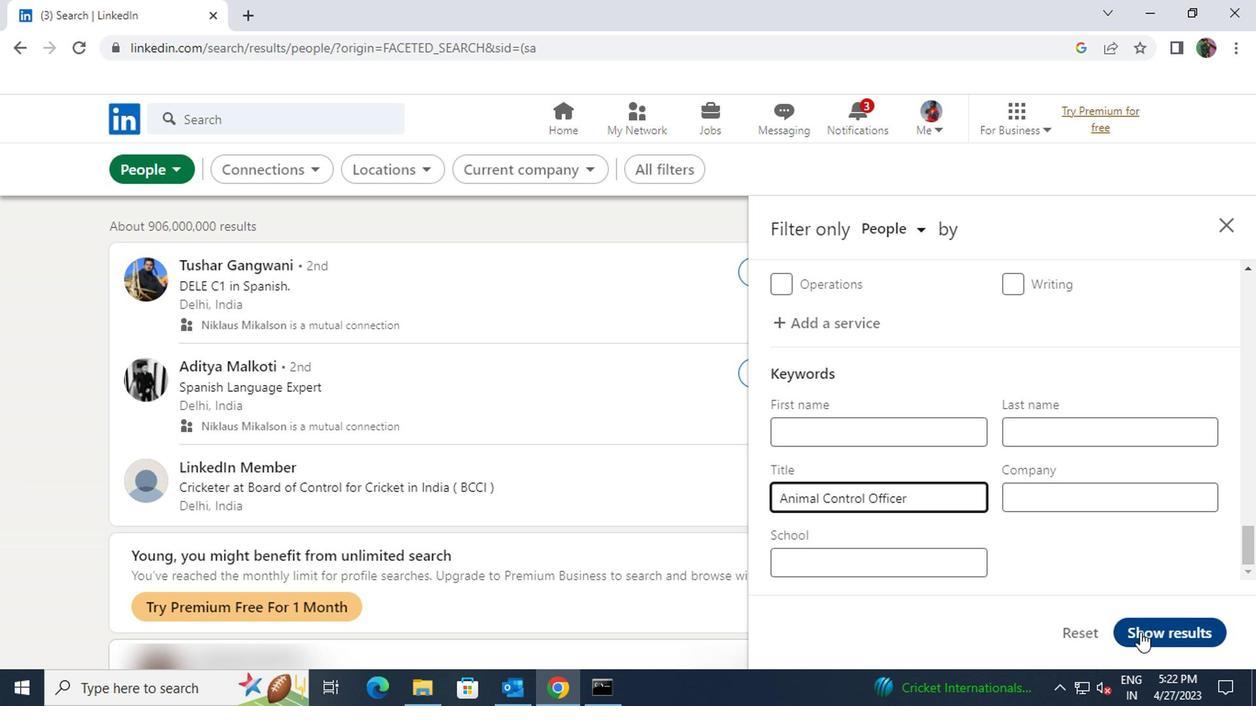
